 Task: Find an Airbnb in Yilan, China for 8 guests from 24th August to 10th September, with a price range of ₹12,000 to ₹15,000, 6 bedrooms, 6 beds, and amenities including WiFi, free parking, TV, gym, and breakfast. Enable self check-in.
Action: Mouse moved to (418, 108)
Screenshot: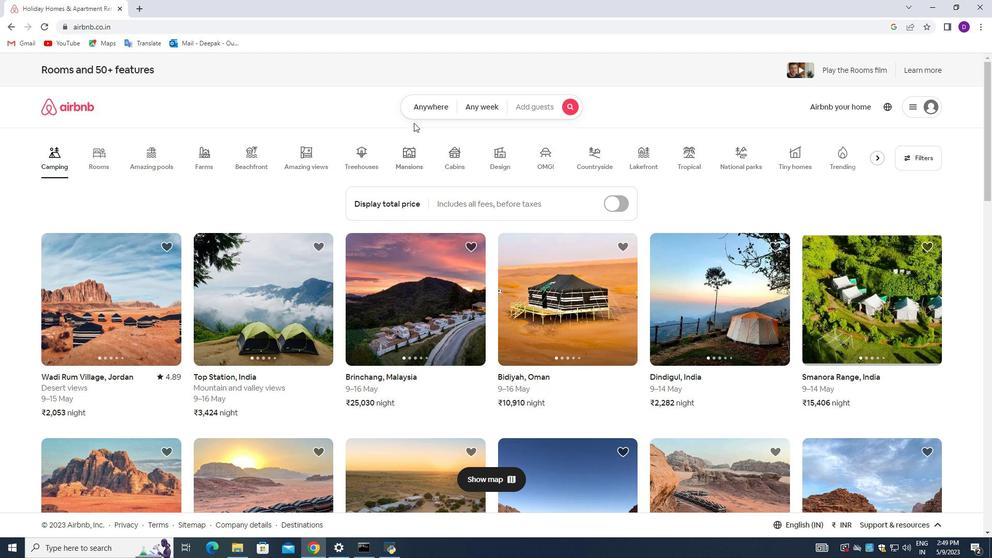 
Action: Mouse pressed left at (418, 108)
Screenshot: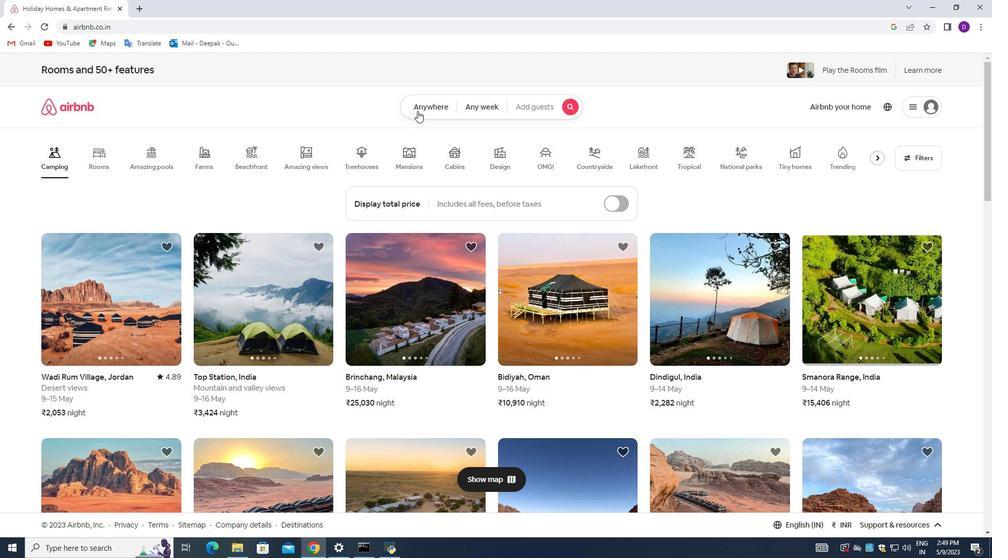 
Action: Mouse moved to (369, 143)
Screenshot: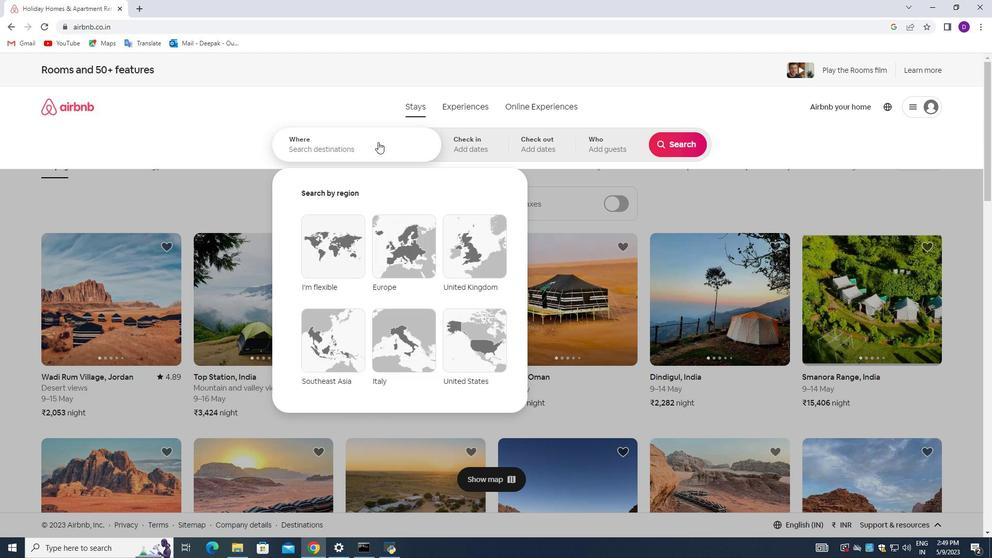 
Action: Mouse pressed left at (369, 143)
Screenshot: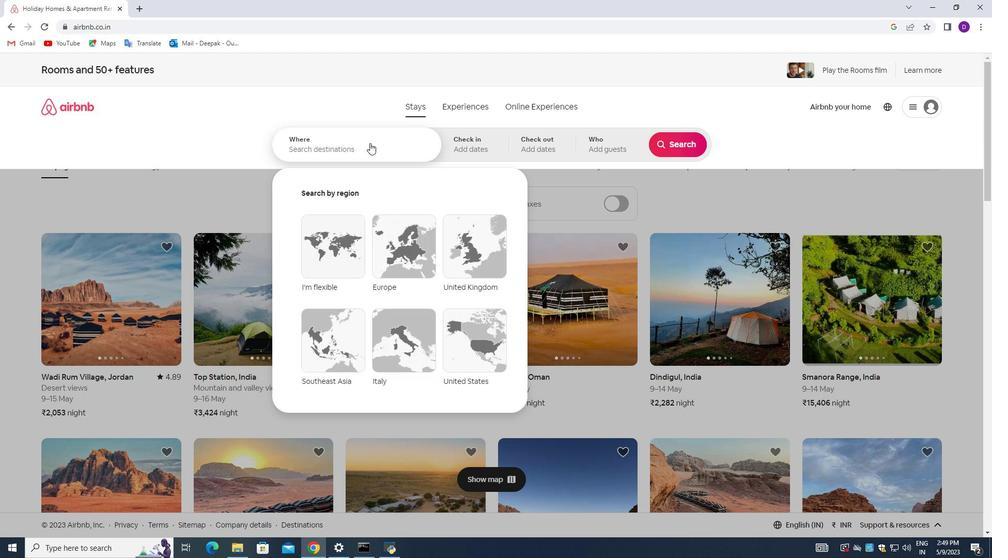 
Action: Mouse moved to (217, 198)
Screenshot: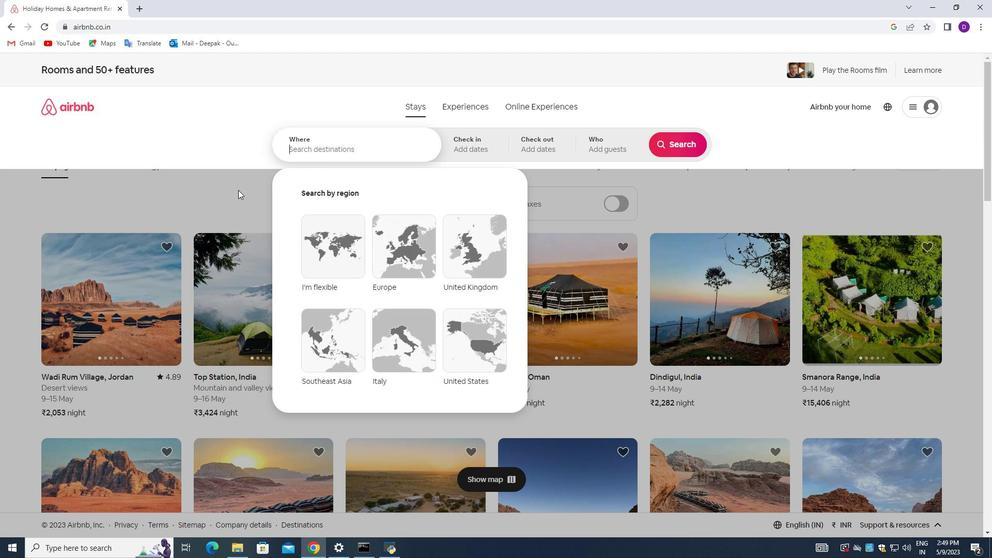 
Action: Key pressed <Key.shift>Yilan,<Key.space><Key.shift_r>China<Key.space><Key.enter>
Screenshot: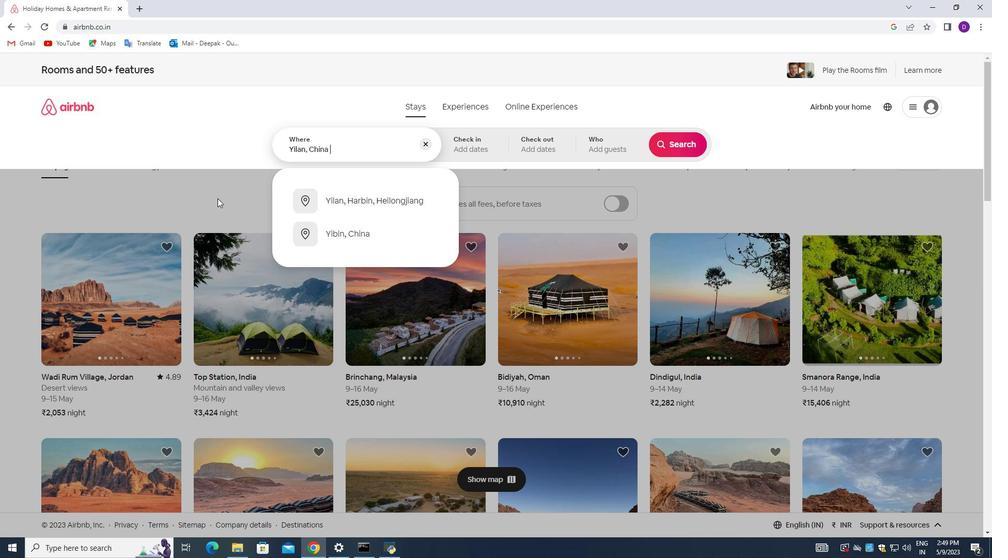 
Action: Mouse moved to (673, 224)
Screenshot: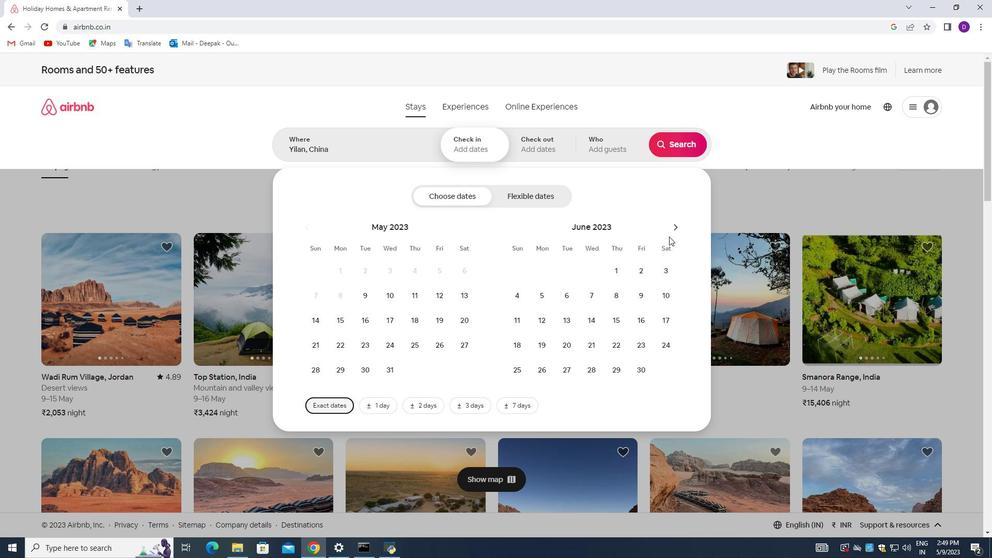 
Action: Mouse pressed left at (673, 224)
Screenshot: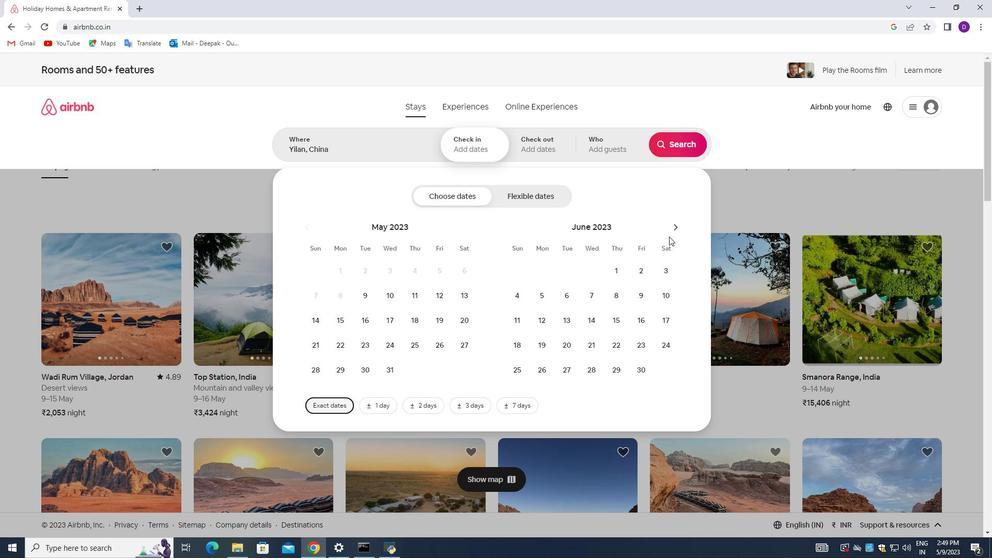 
Action: Mouse pressed left at (673, 224)
Screenshot: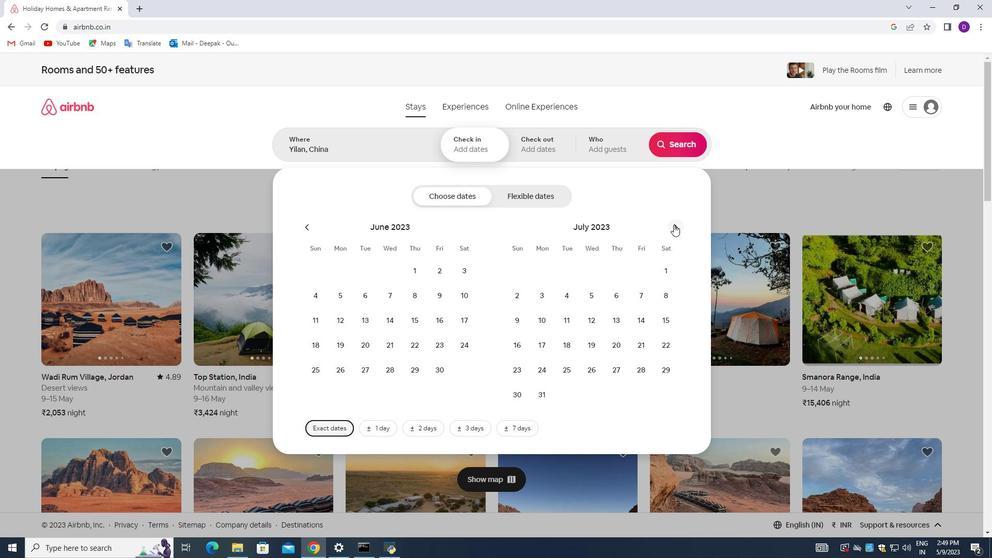 
Action: Mouse pressed left at (673, 224)
Screenshot: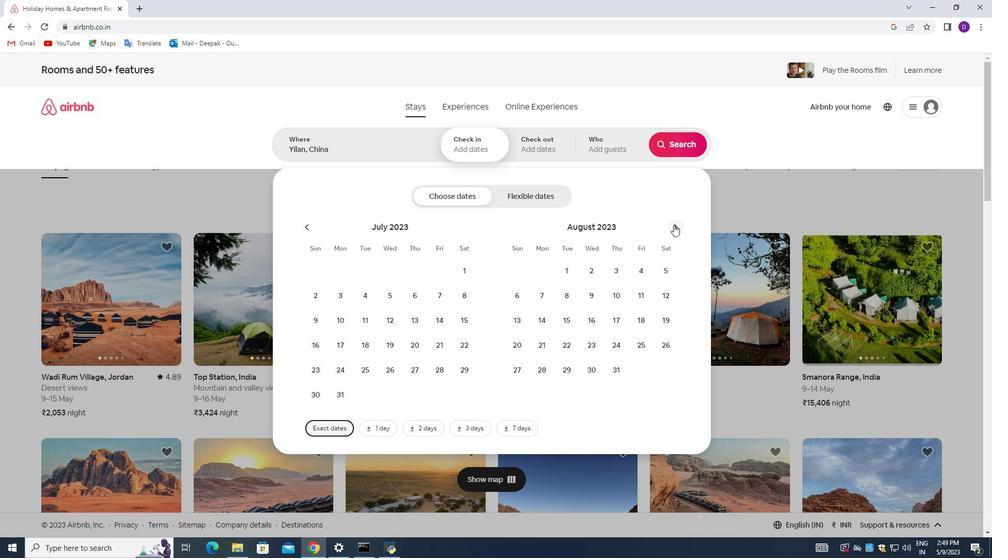 
Action: Mouse moved to (411, 346)
Screenshot: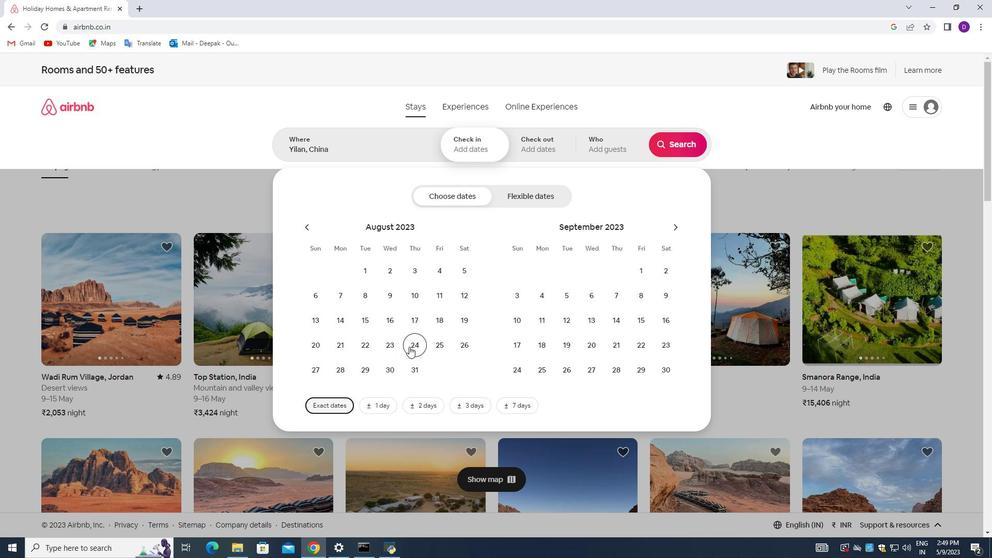 
Action: Mouse pressed left at (411, 346)
Screenshot: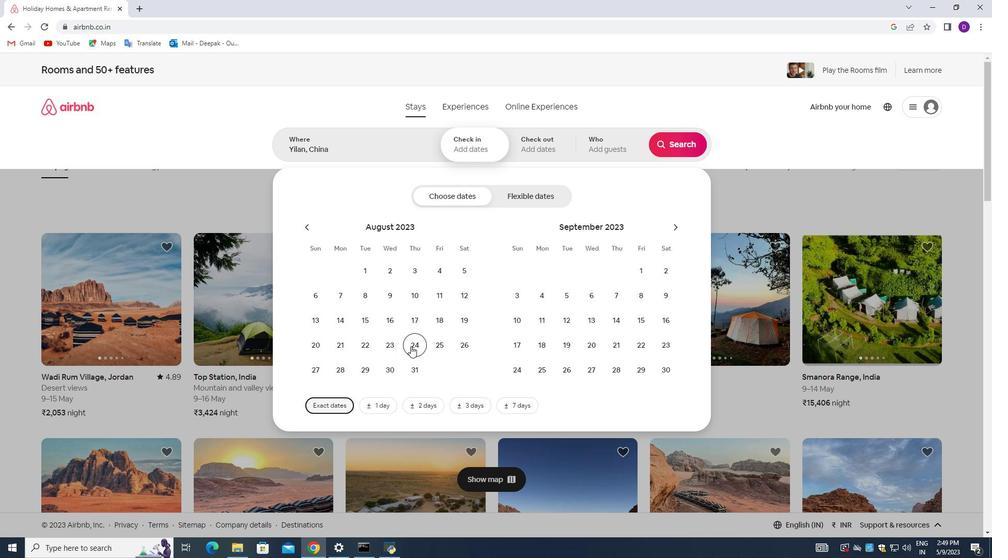 
Action: Mouse moved to (515, 317)
Screenshot: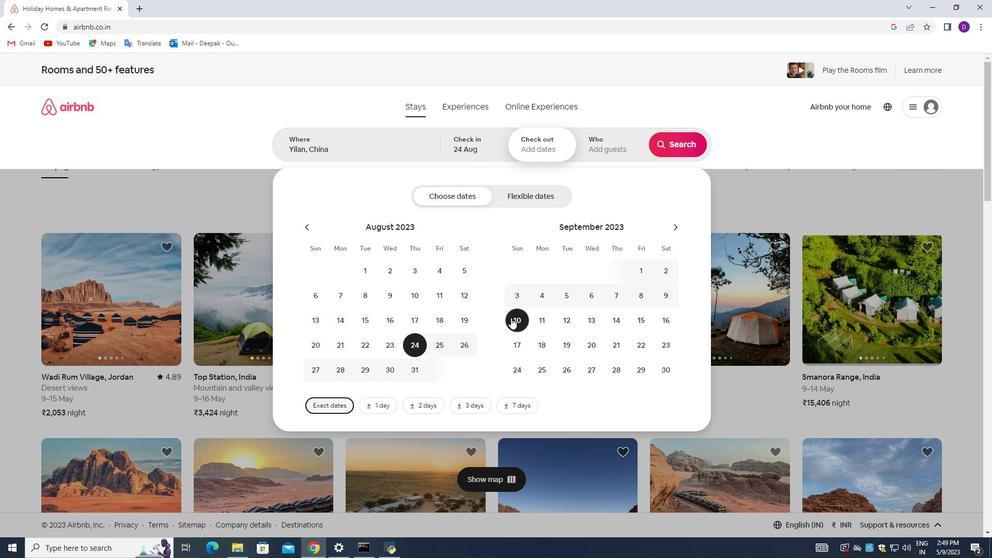 
Action: Mouse pressed left at (515, 317)
Screenshot: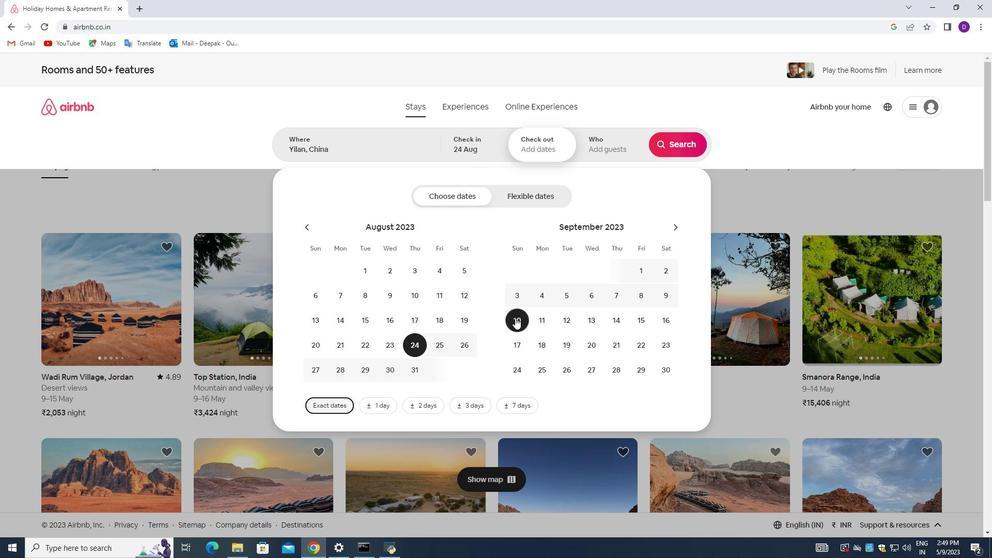 
Action: Mouse moved to (602, 146)
Screenshot: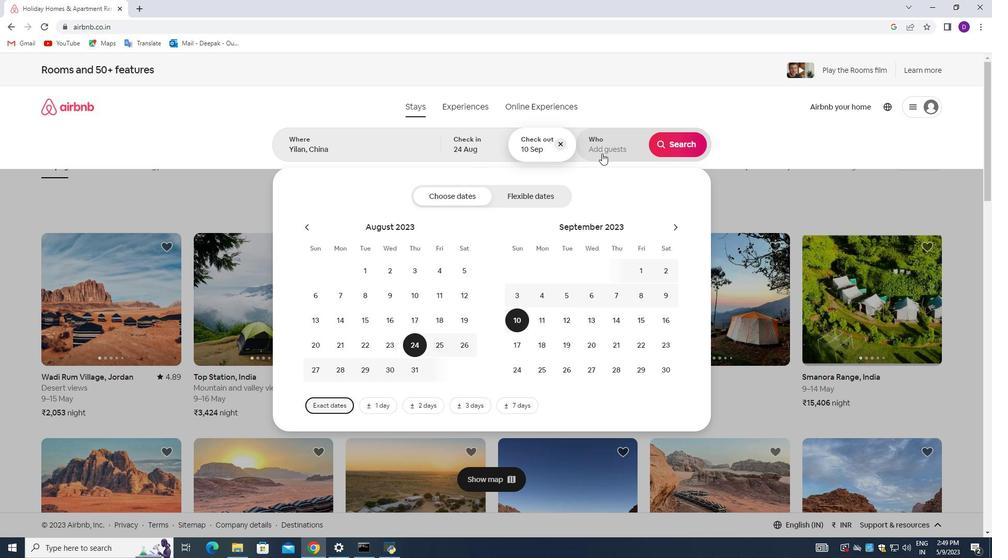 
Action: Mouse pressed left at (602, 146)
Screenshot: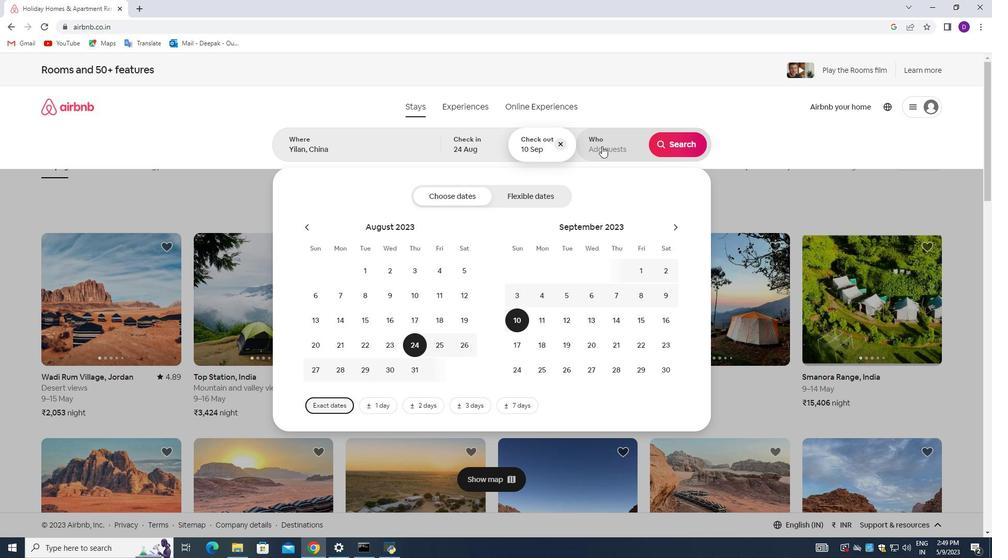 
Action: Mouse moved to (678, 202)
Screenshot: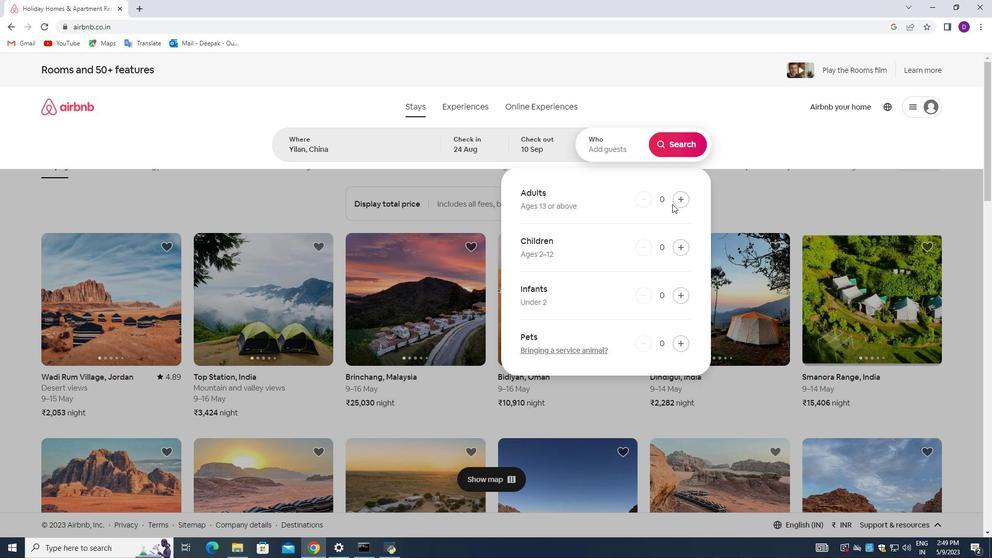 
Action: Mouse pressed left at (678, 202)
Screenshot: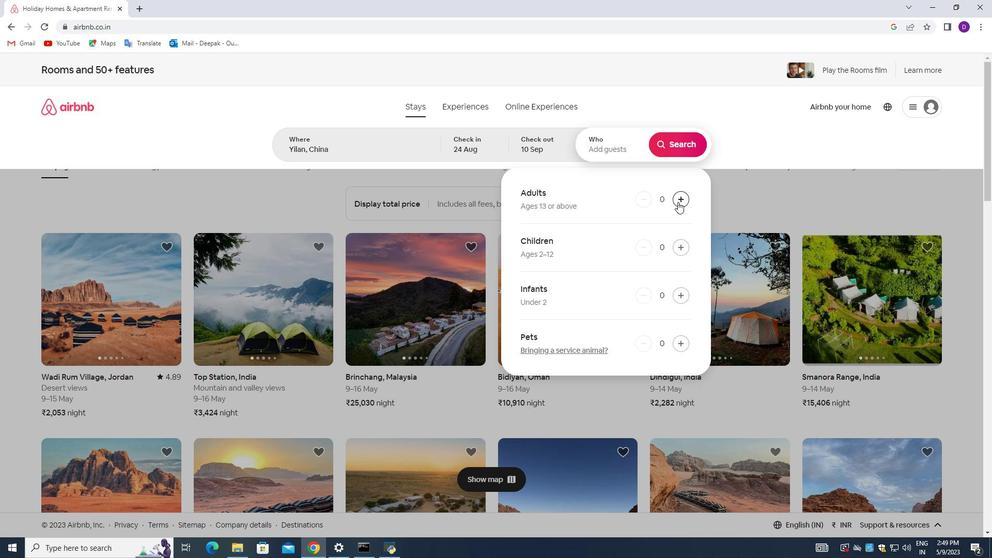 
Action: Mouse pressed left at (678, 202)
Screenshot: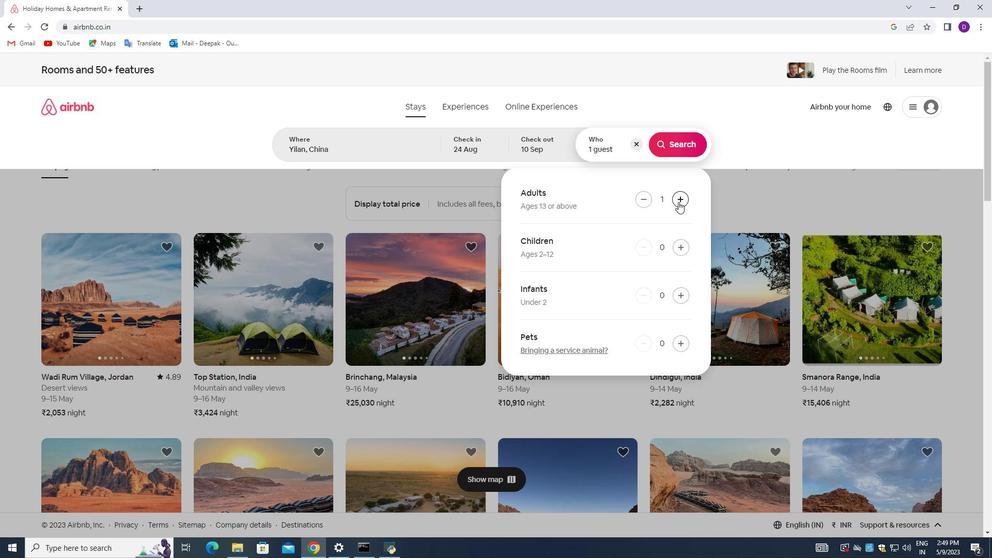 
Action: Mouse pressed left at (678, 202)
Screenshot: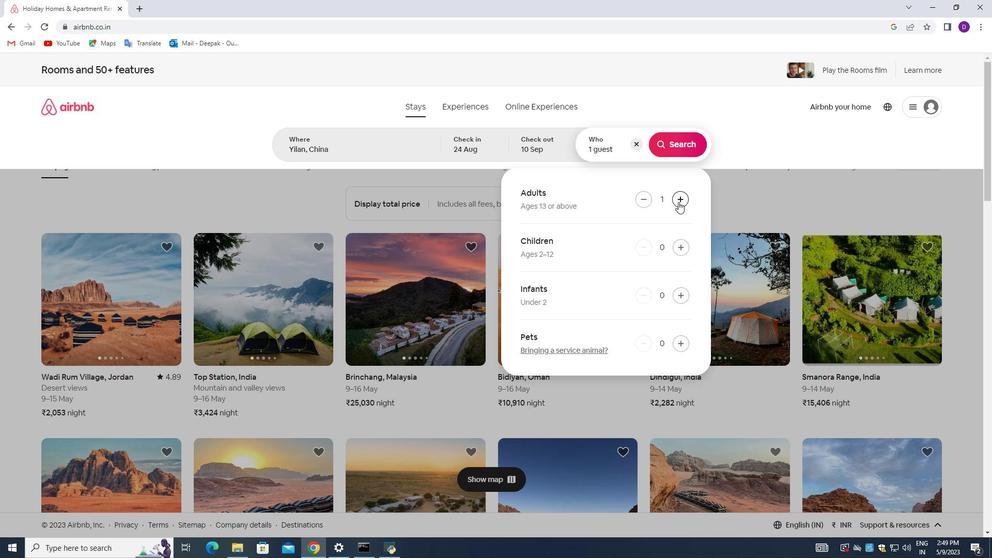 
Action: Mouse pressed left at (678, 202)
Screenshot: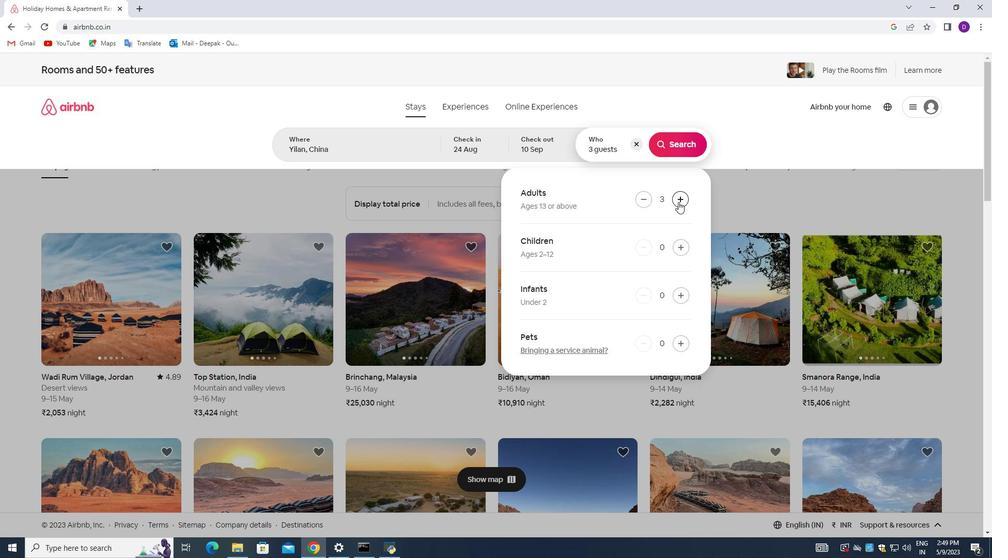 
Action: Mouse pressed left at (678, 202)
Screenshot: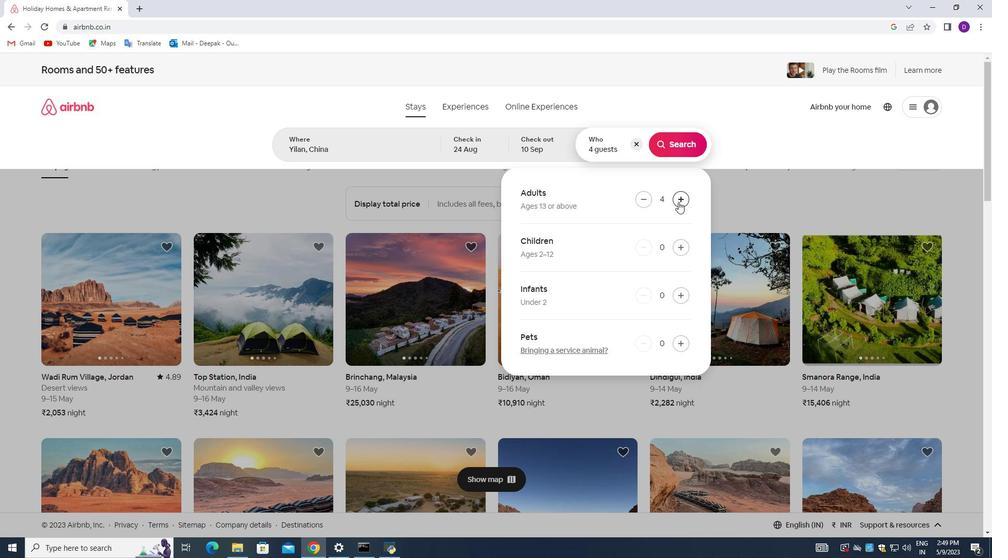 
Action: Mouse pressed left at (678, 202)
Screenshot: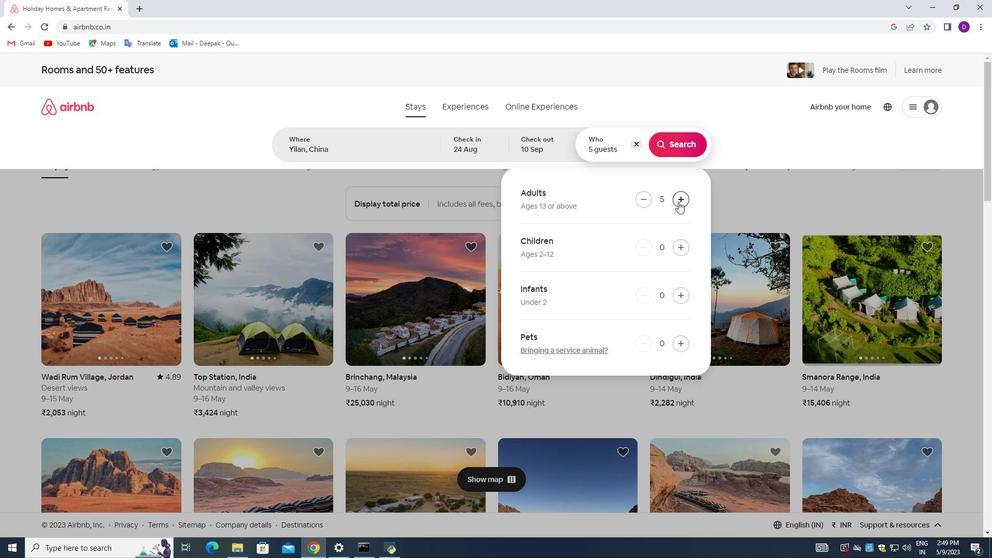 
Action: Mouse moved to (681, 246)
Screenshot: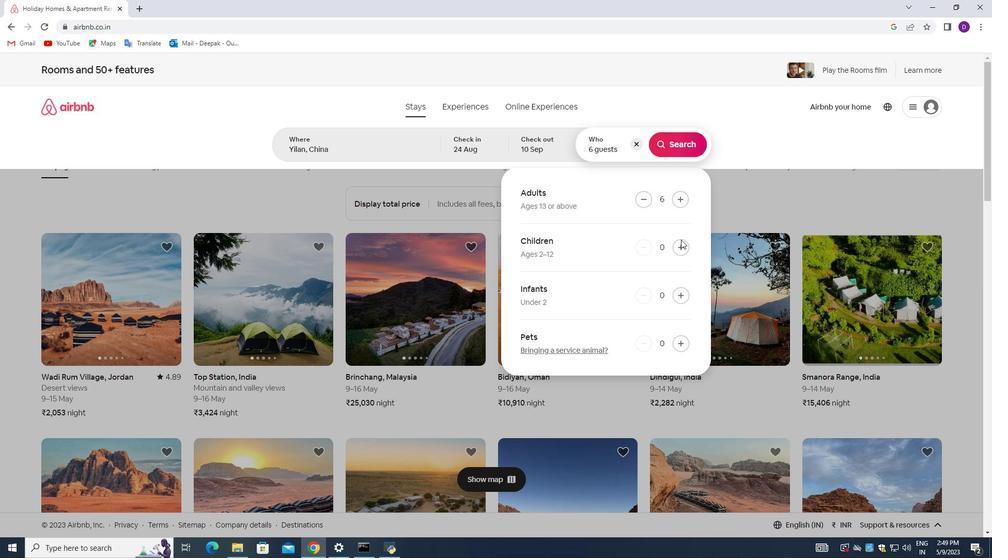 
Action: Mouse pressed left at (681, 246)
Screenshot: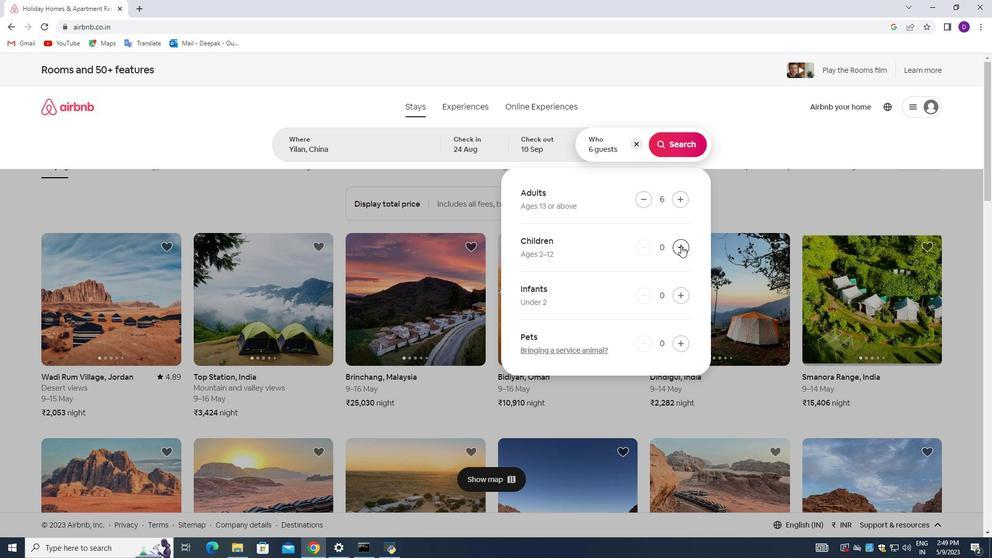 
Action: Mouse pressed left at (681, 246)
Screenshot: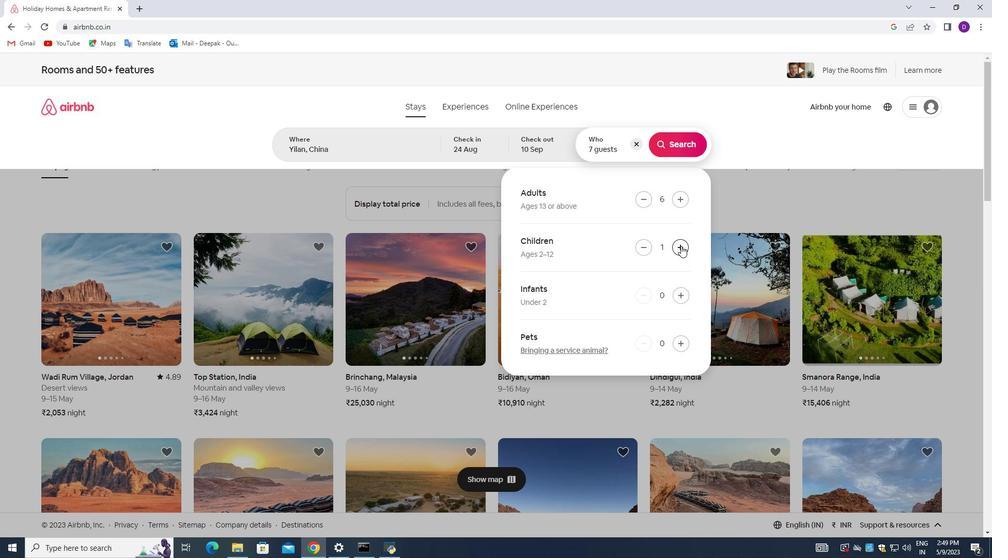 
Action: Mouse moved to (670, 148)
Screenshot: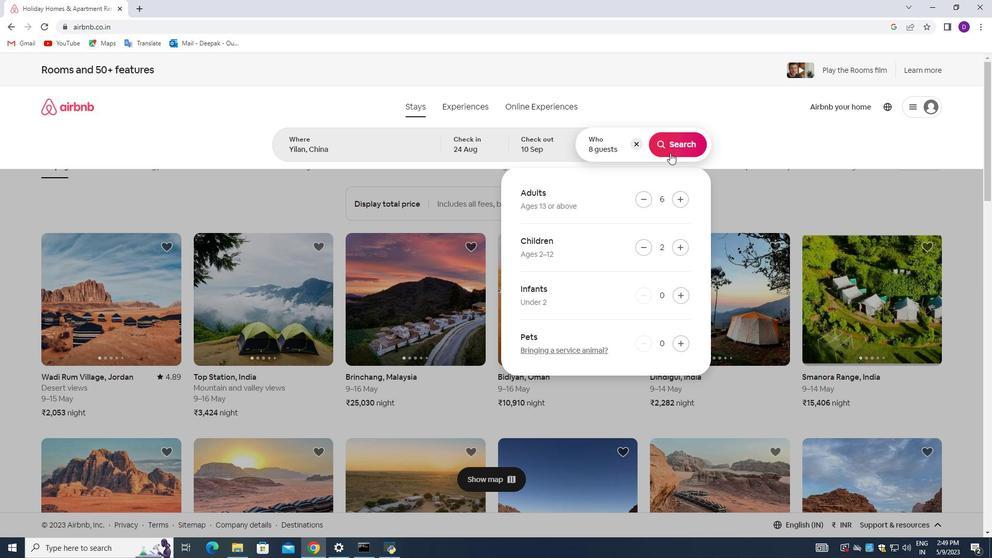 
Action: Mouse pressed left at (670, 148)
Screenshot: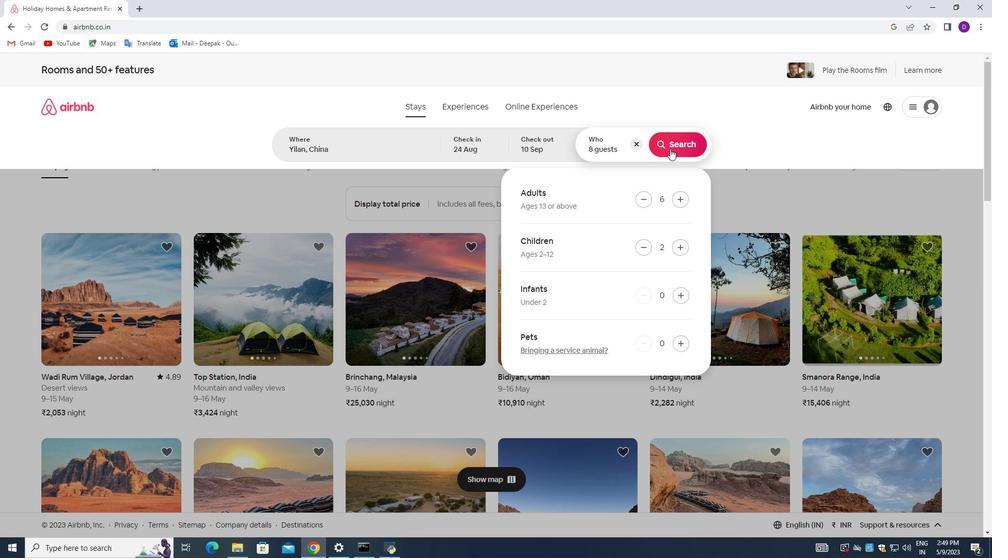 
Action: Mouse moved to (936, 114)
Screenshot: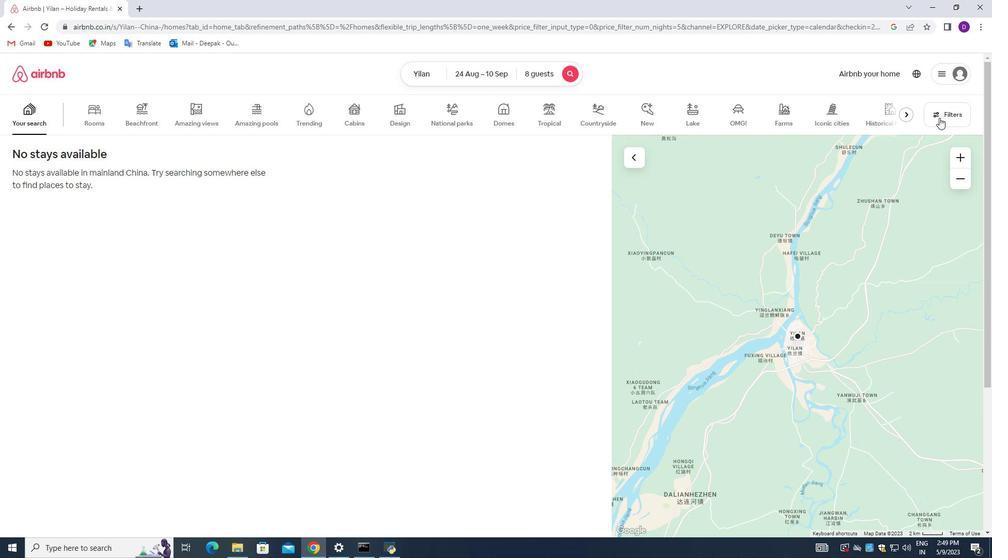 
Action: Mouse pressed left at (936, 114)
Screenshot: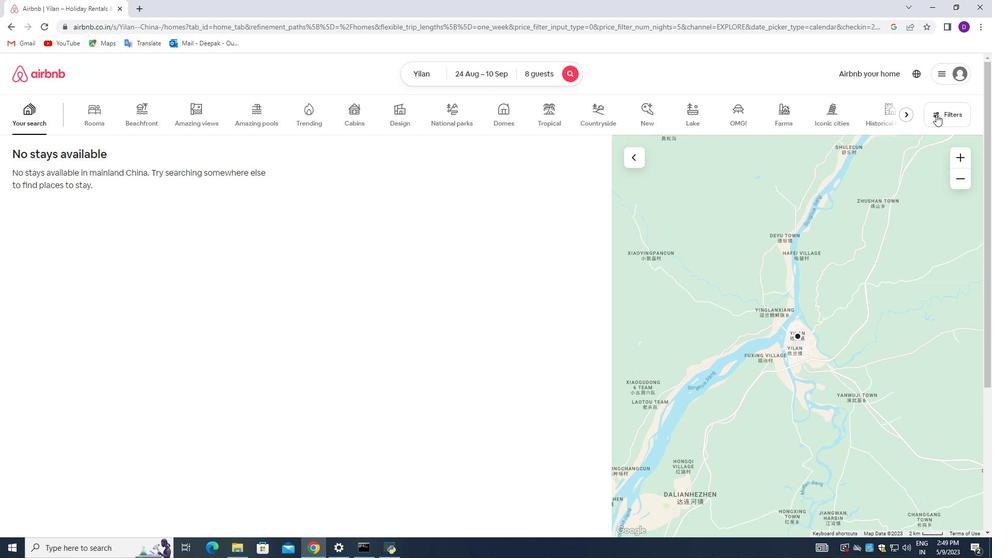 
Action: Mouse moved to (370, 366)
Screenshot: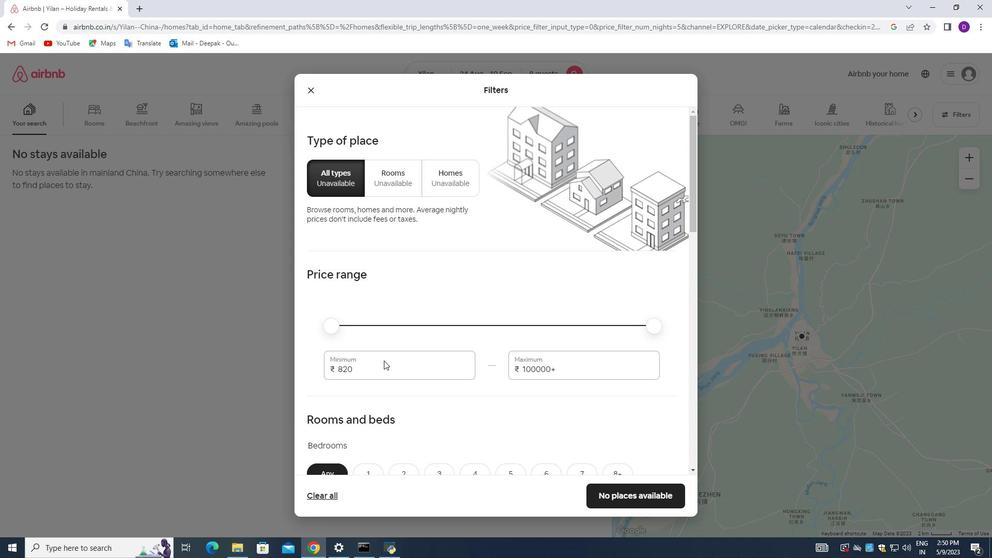 
Action: Mouse pressed left at (370, 366)
Screenshot: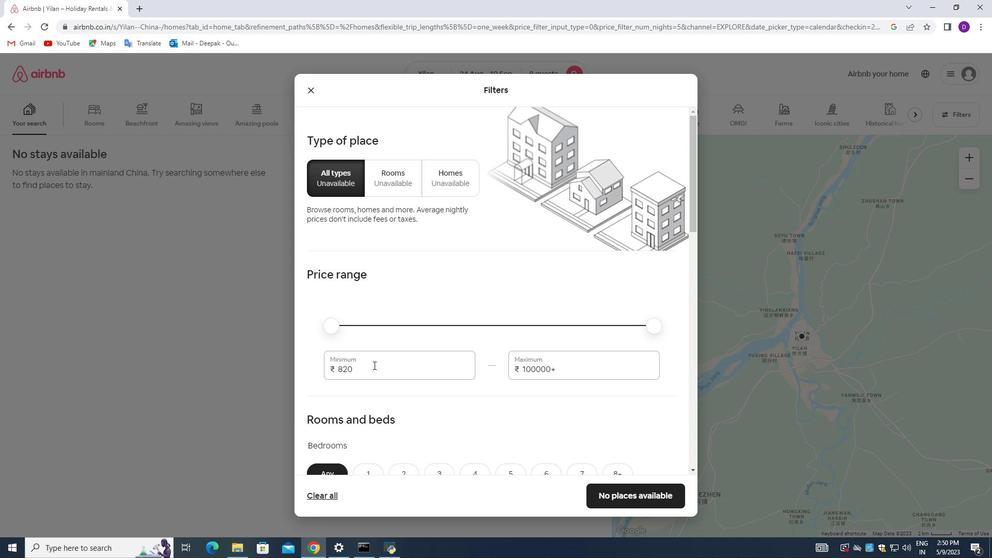 
Action: Mouse pressed left at (370, 366)
Screenshot: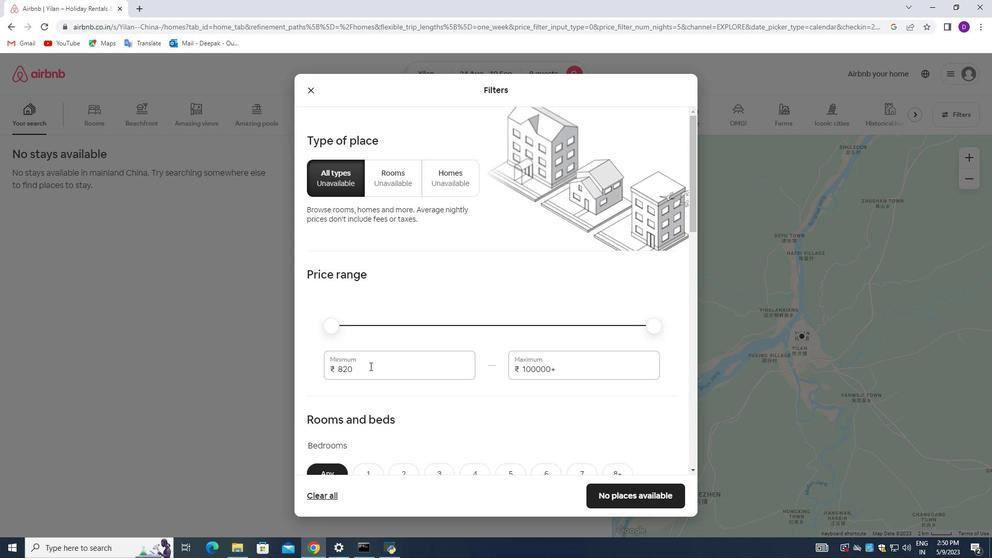 
Action: Key pressed 12000<Key.tab>15000
Screenshot: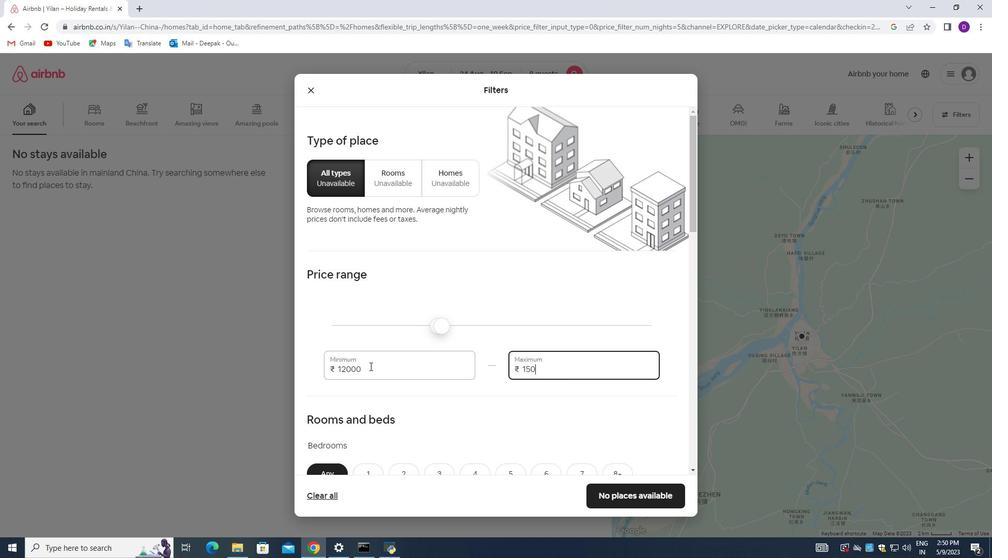 
Action: Mouse moved to (448, 312)
Screenshot: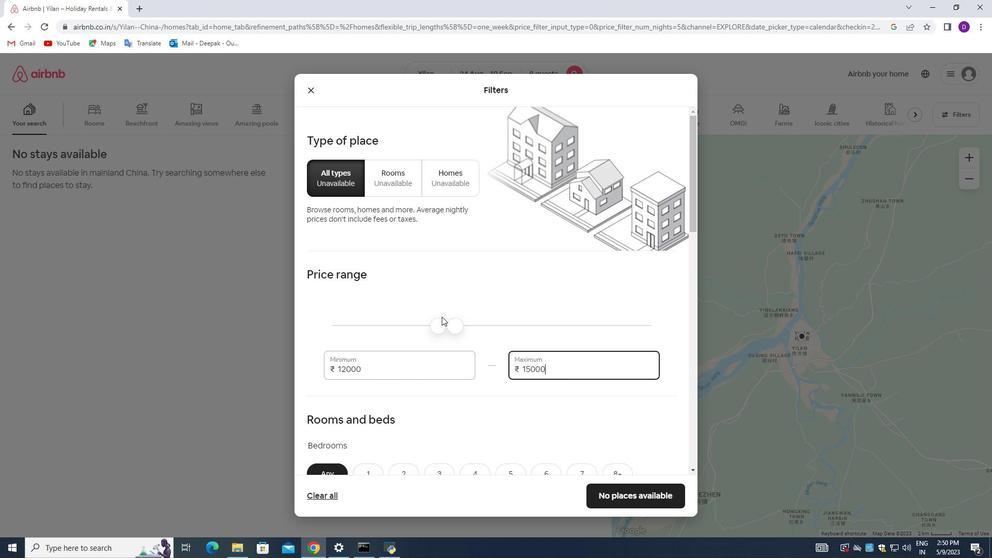 
Action: Mouse scrolled (448, 312) with delta (0, 0)
Screenshot: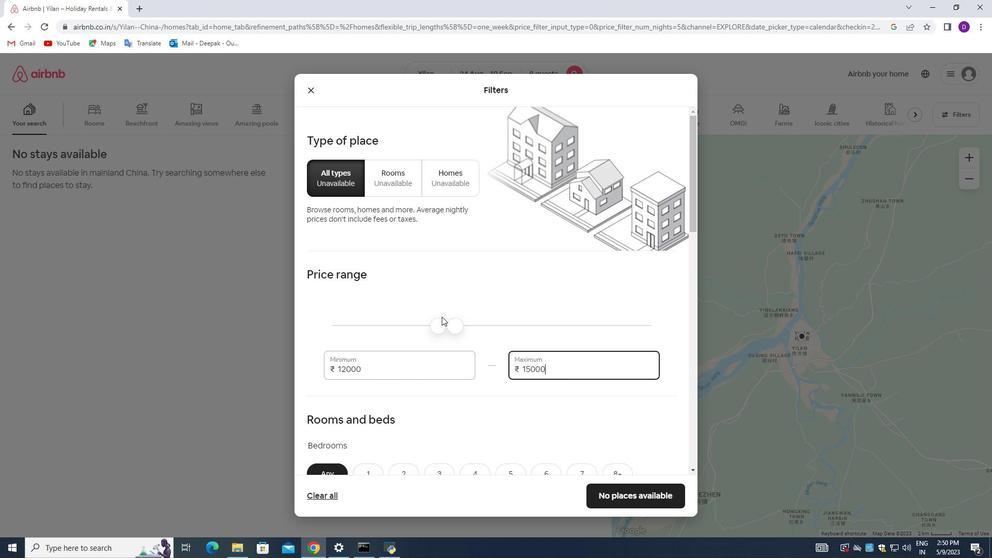 
Action: Mouse moved to (450, 311)
Screenshot: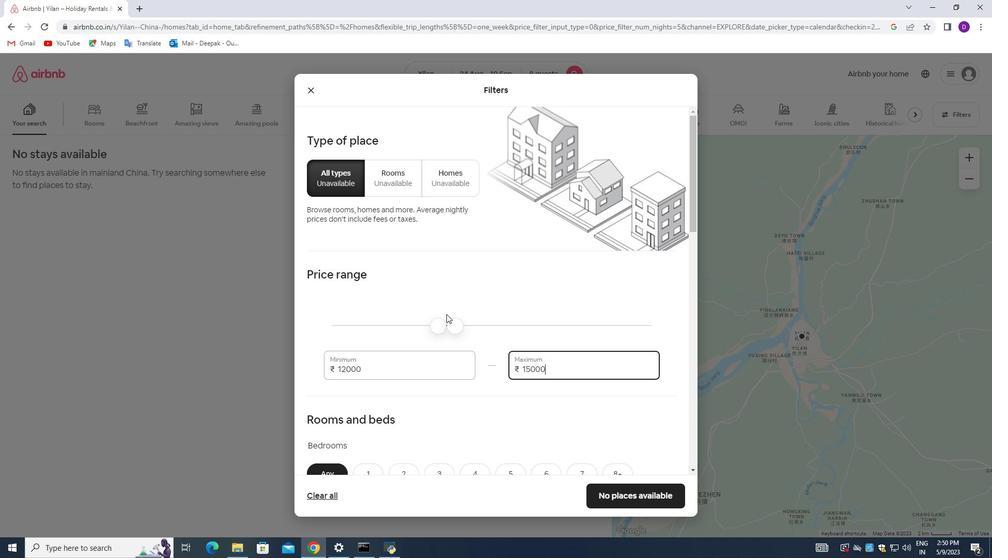 
Action: Mouse scrolled (450, 310) with delta (0, 0)
Screenshot: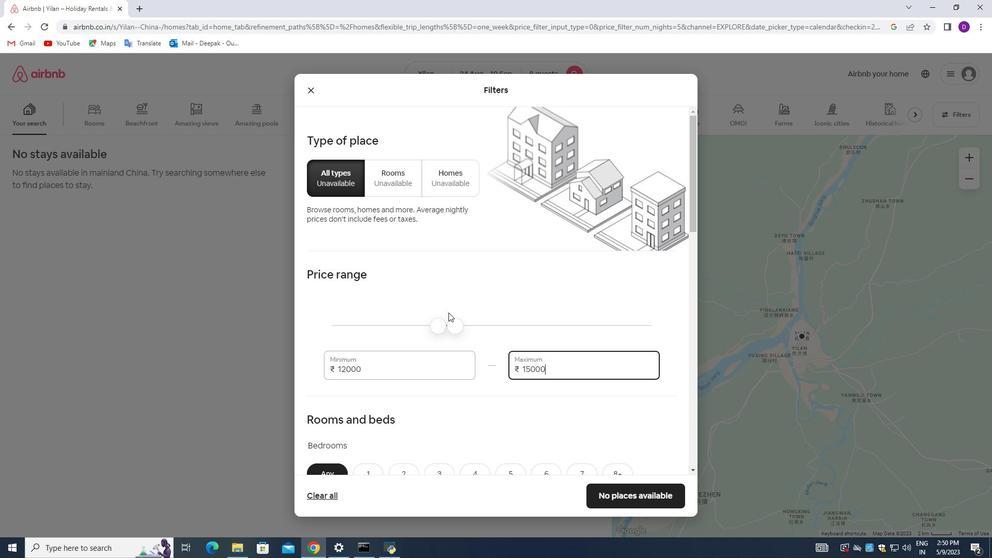 
Action: Mouse scrolled (450, 310) with delta (0, 0)
Screenshot: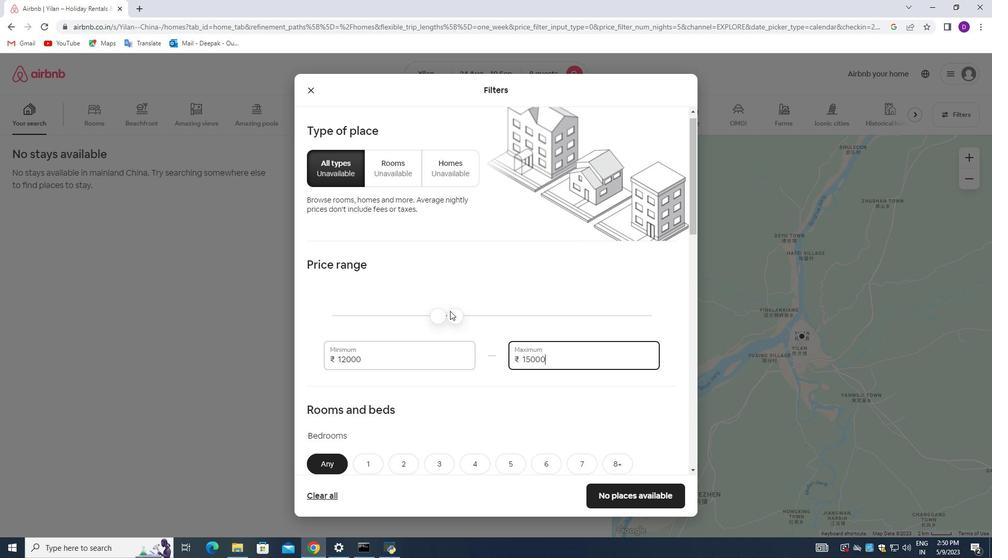 
Action: Mouse scrolled (450, 310) with delta (0, 0)
Screenshot: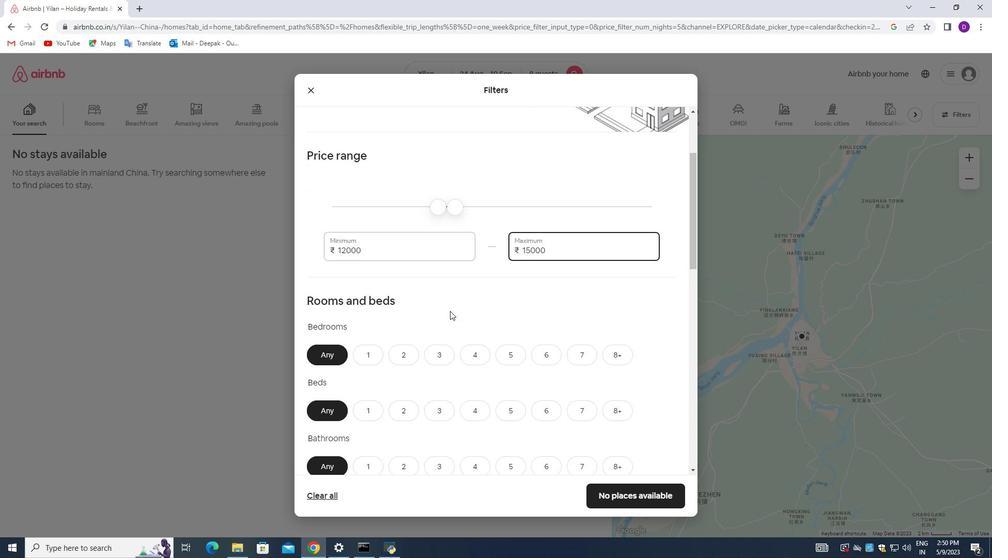 
Action: Mouse moved to (542, 271)
Screenshot: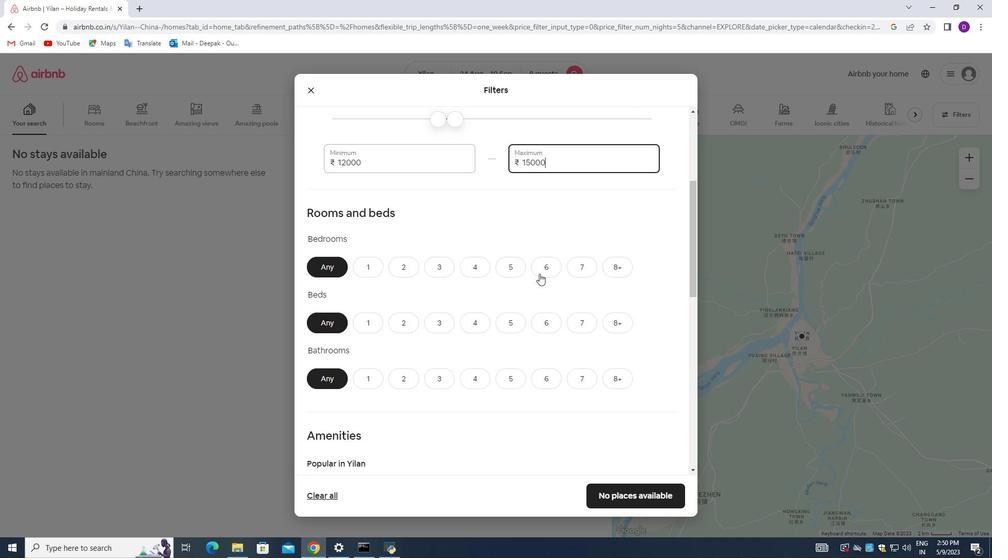 
Action: Mouse pressed left at (542, 271)
Screenshot: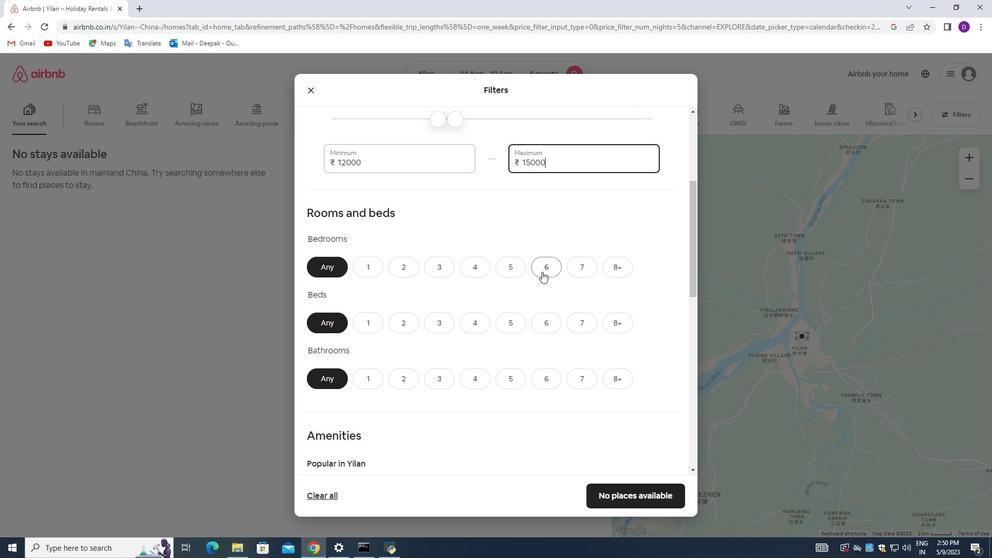 
Action: Mouse moved to (549, 328)
Screenshot: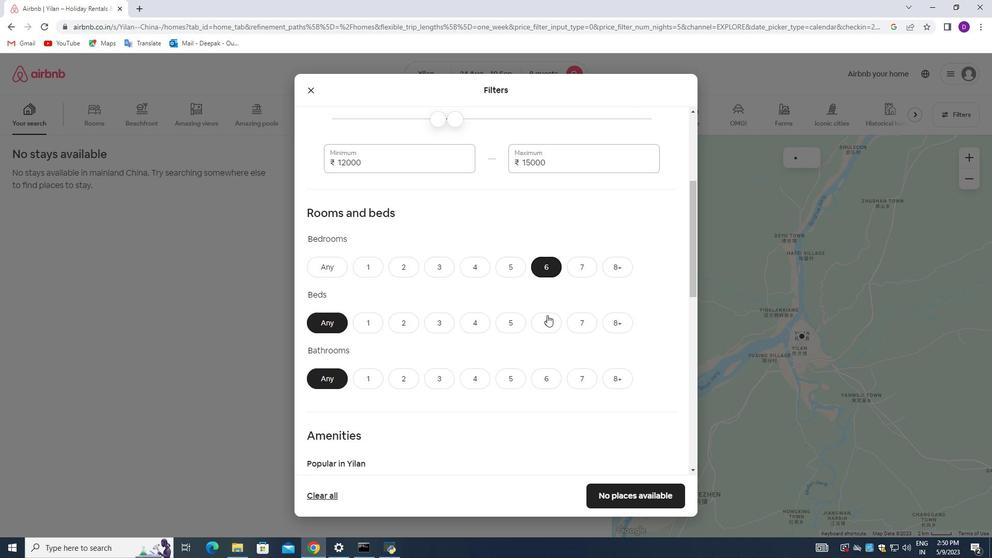 
Action: Mouse pressed left at (549, 328)
Screenshot: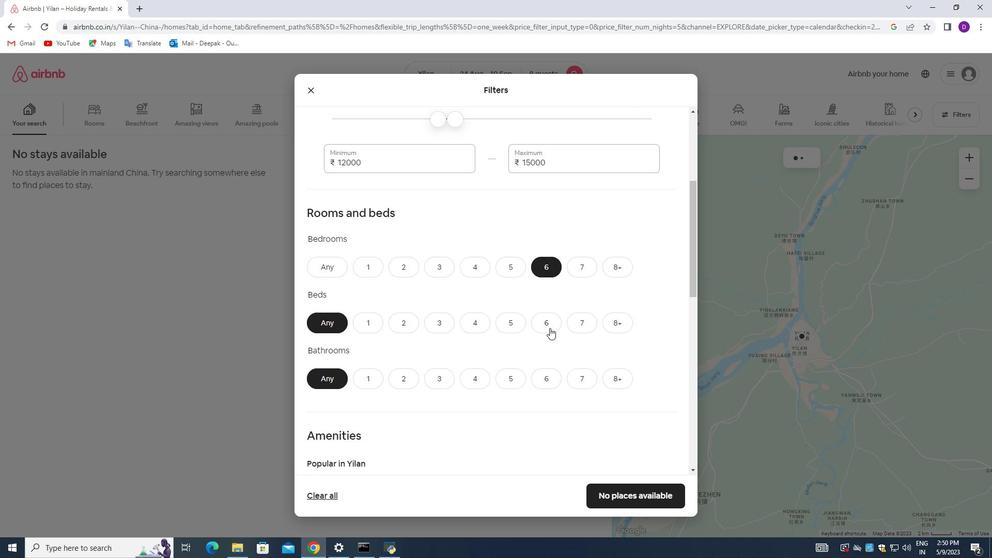 
Action: Mouse moved to (546, 379)
Screenshot: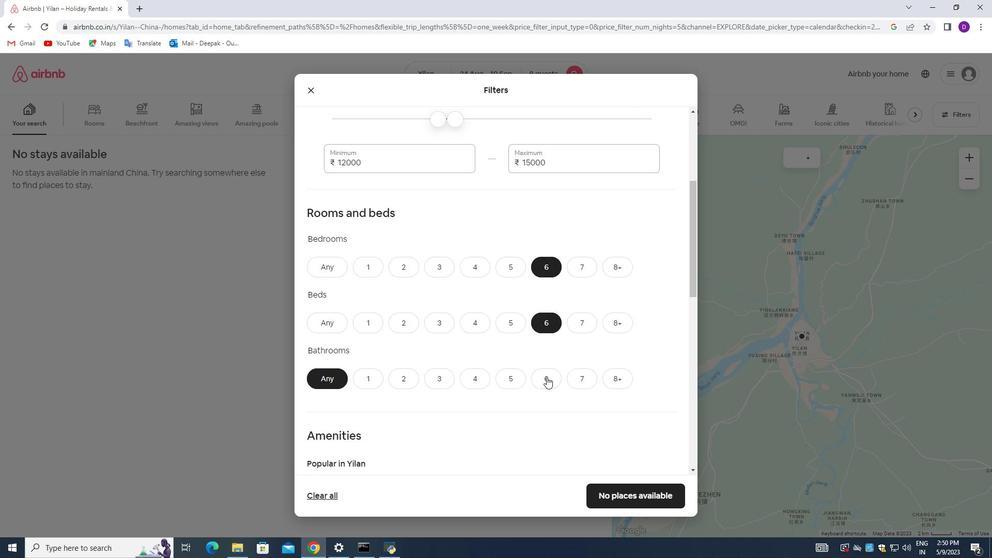 
Action: Mouse pressed left at (546, 379)
Screenshot: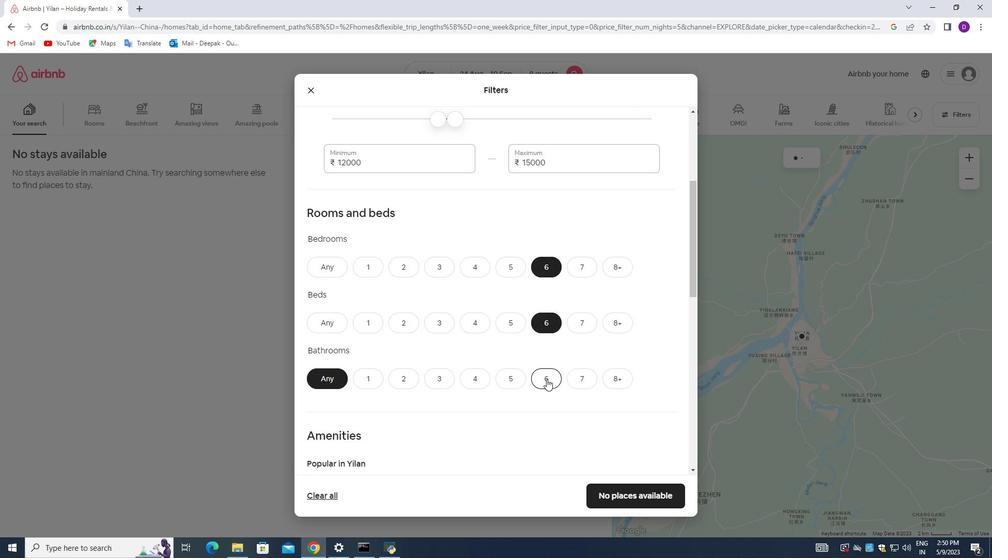 
Action: Mouse moved to (519, 330)
Screenshot: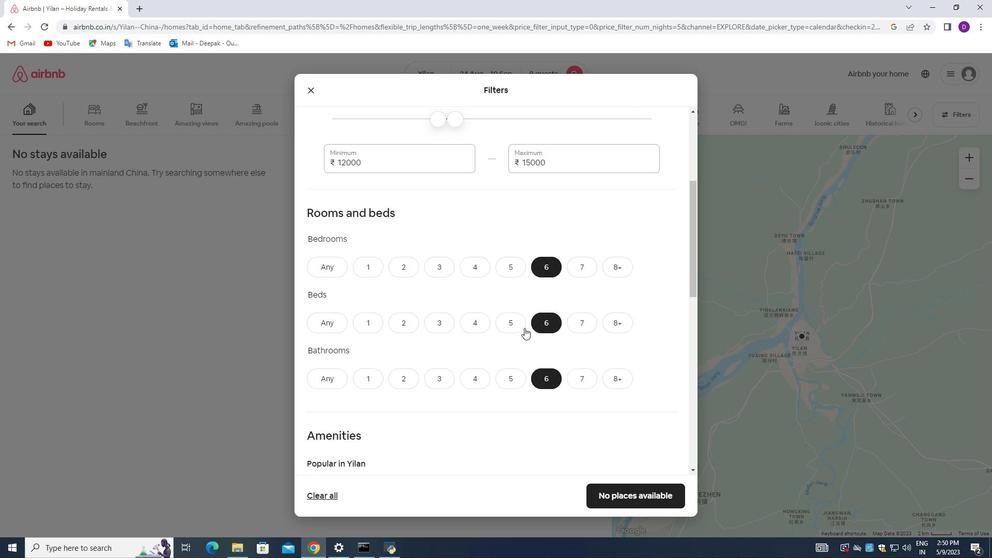 
Action: Mouse scrolled (519, 330) with delta (0, 0)
Screenshot: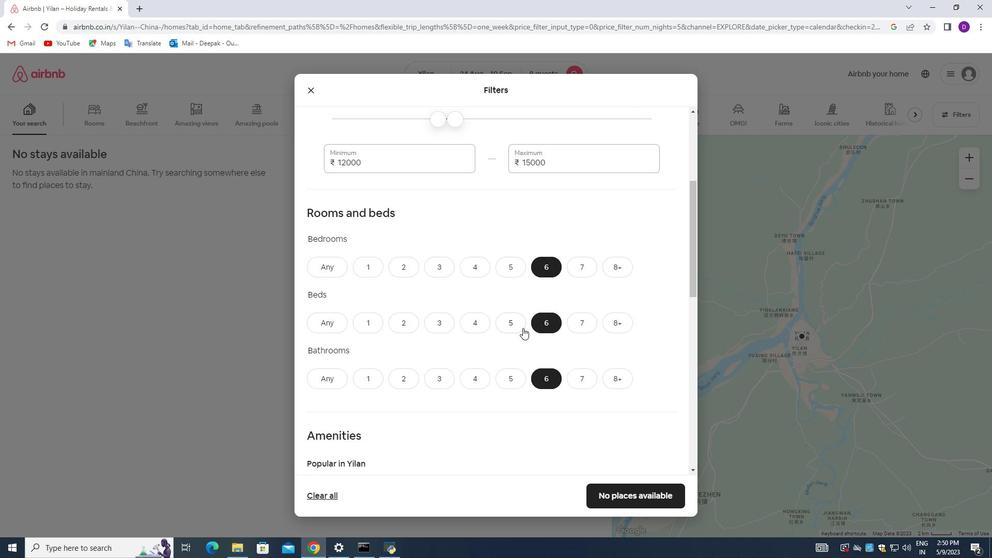 
Action: Mouse moved to (518, 331)
Screenshot: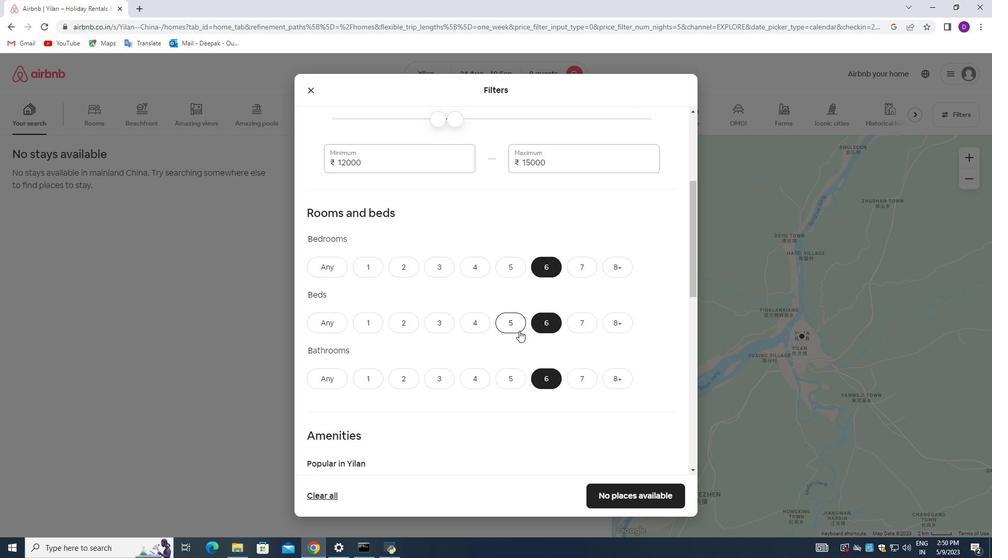 
Action: Mouse scrolled (518, 330) with delta (0, 0)
Screenshot: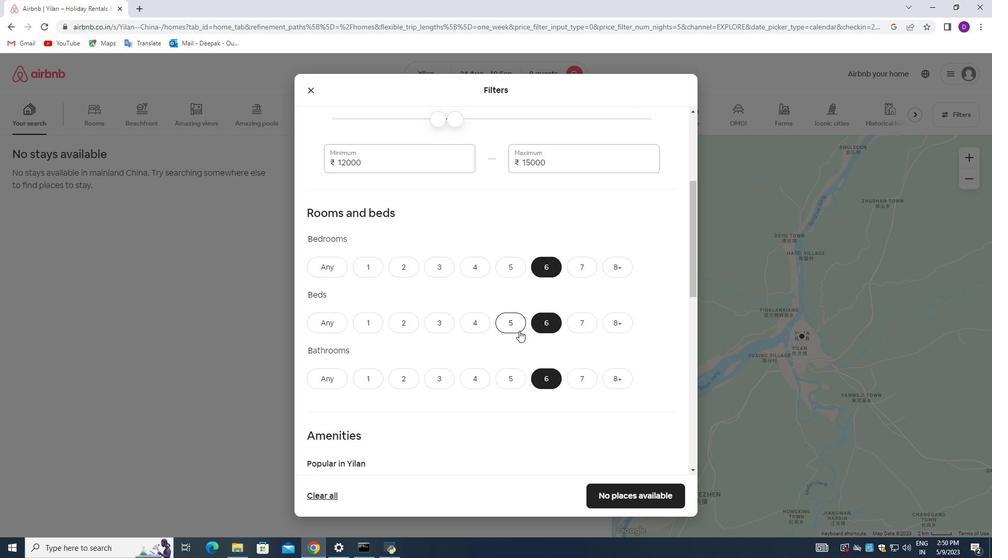 
Action: Mouse moved to (485, 310)
Screenshot: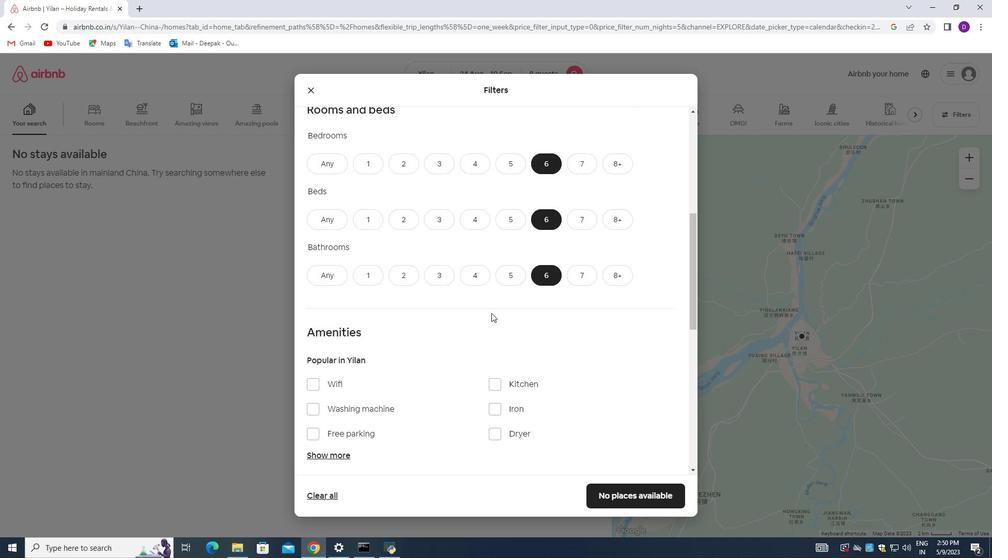 
Action: Mouse scrolled (485, 309) with delta (0, 0)
Screenshot: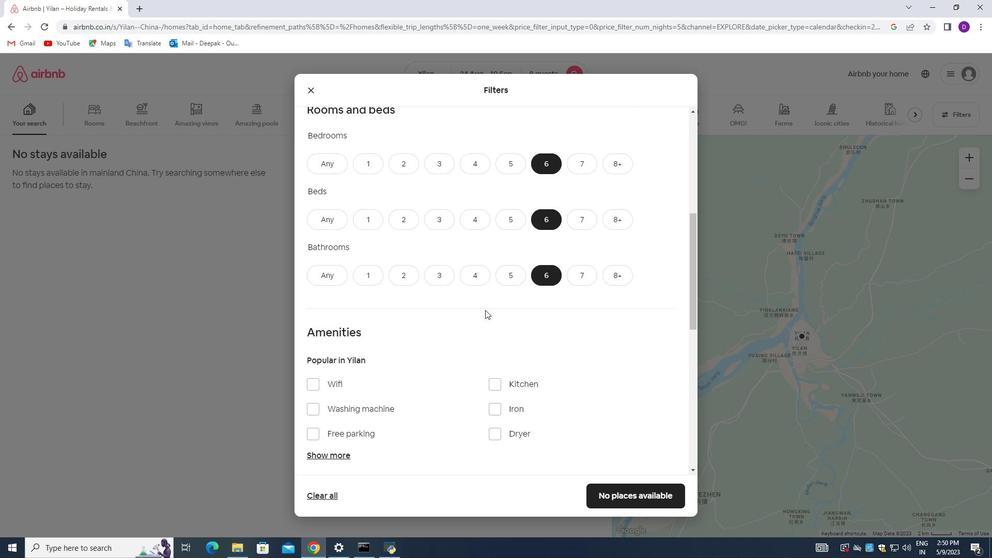 
Action: Mouse scrolled (485, 309) with delta (0, 0)
Screenshot: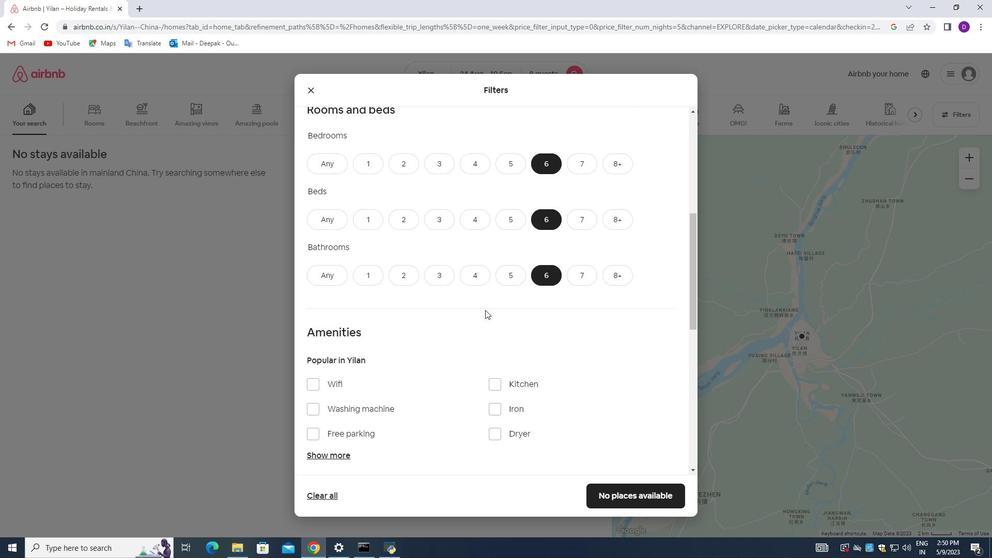 
Action: Mouse moved to (436, 320)
Screenshot: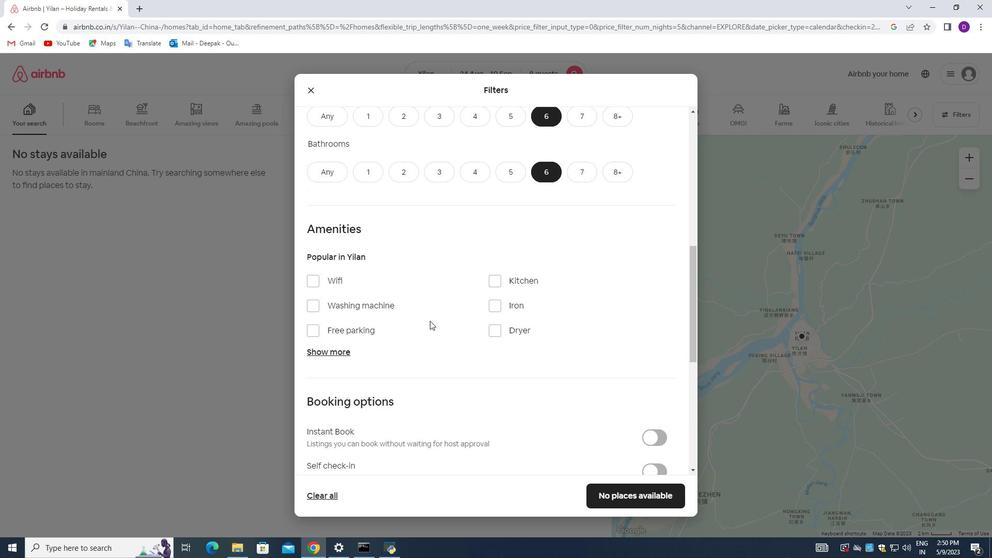 
Action: Mouse scrolled (436, 320) with delta (0, 0)
Screenshot: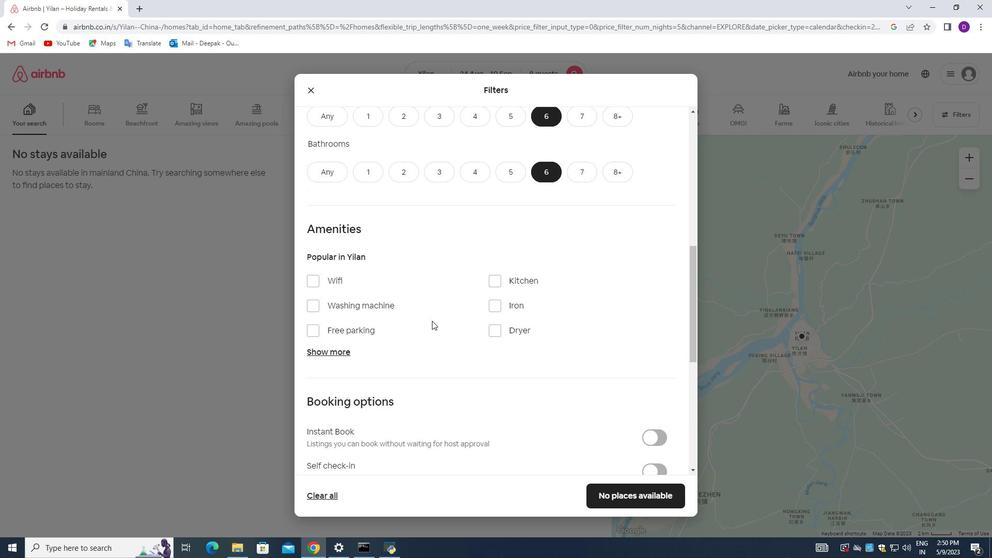 
Action: Mouse moved to (440, 320)
Screenshot: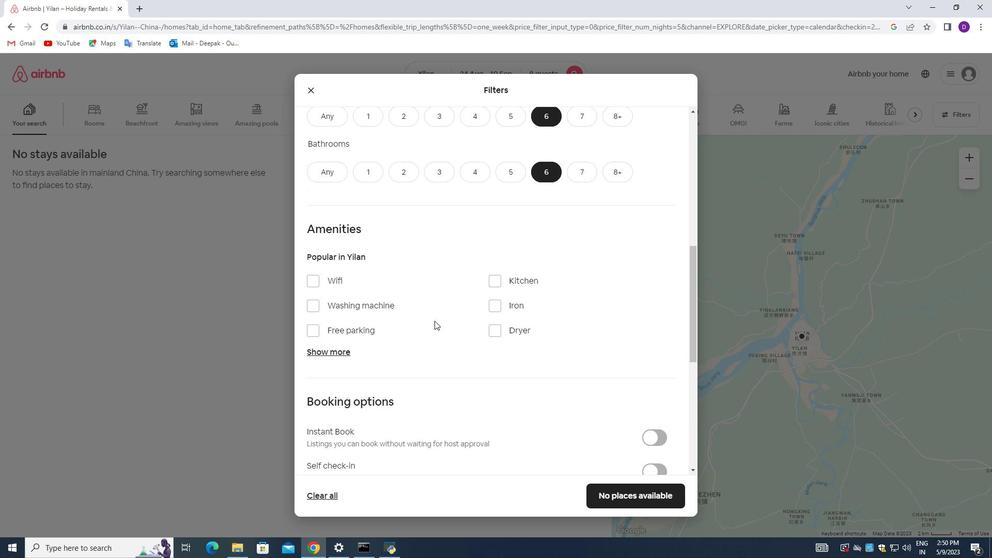
Action: Mouse scrolled (440, 320) with delta (0, 0)
Screenshot: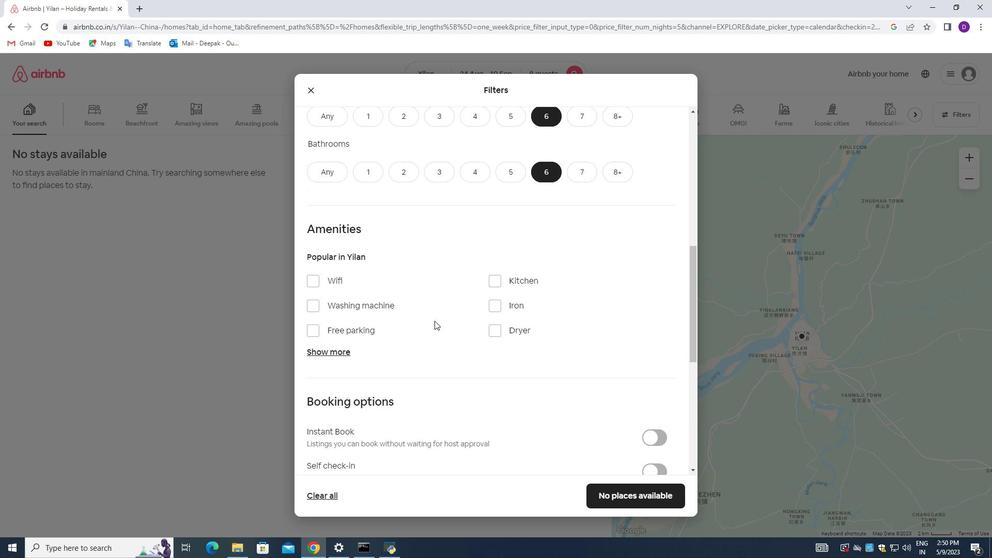 
Action: Mouse moved to (414, 295)
Screenshot: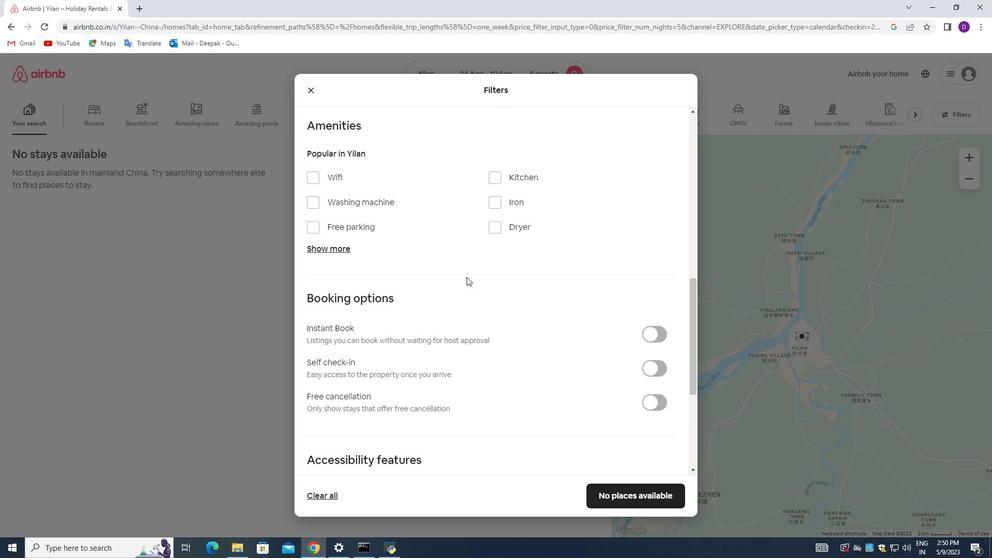 
Action: Mouse scrolled (414, 295) with delta (0, 0)
Screenshot: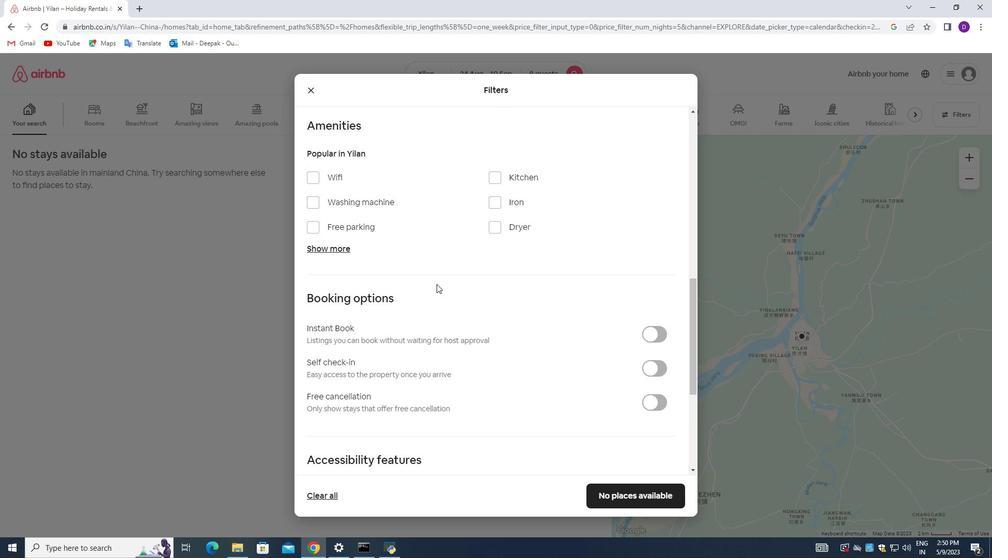 
Action: Mouse moved to (310, 228)
Screenshot: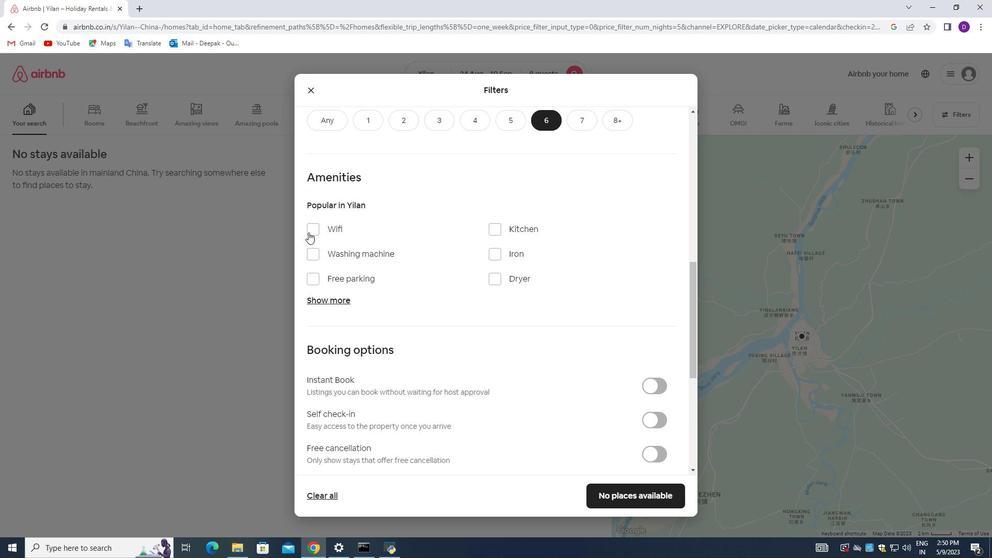 
Action: Mouse pressed left at (310, 228)
Screenshot: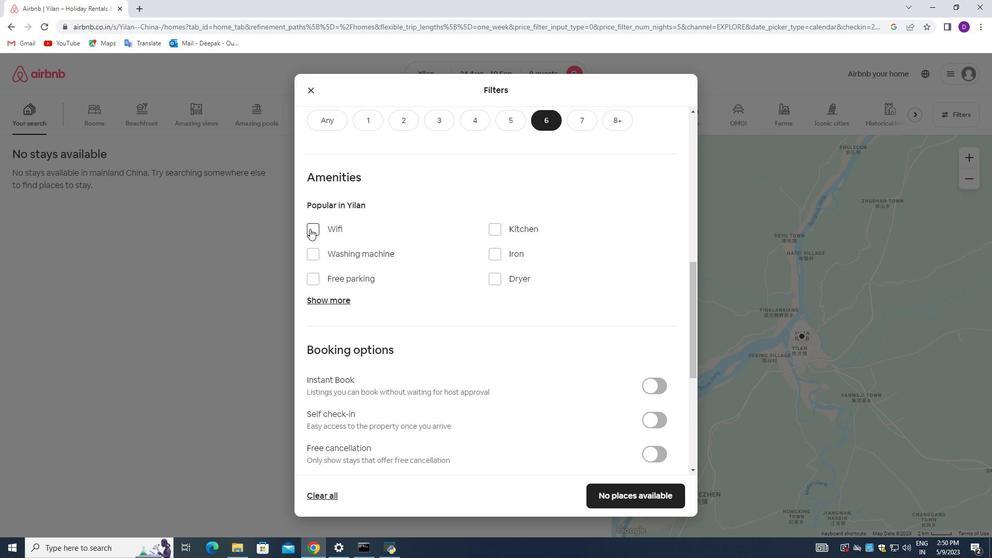 
Action: Mouse moved to (318, 278)
Screenshot: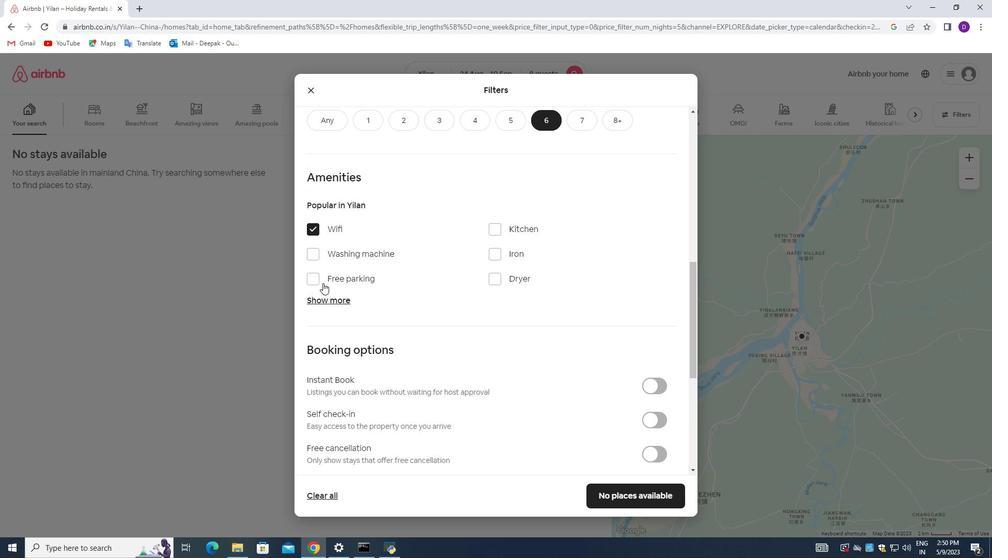 
Action: Mouse pressed left at (318, 278)
Screenshot: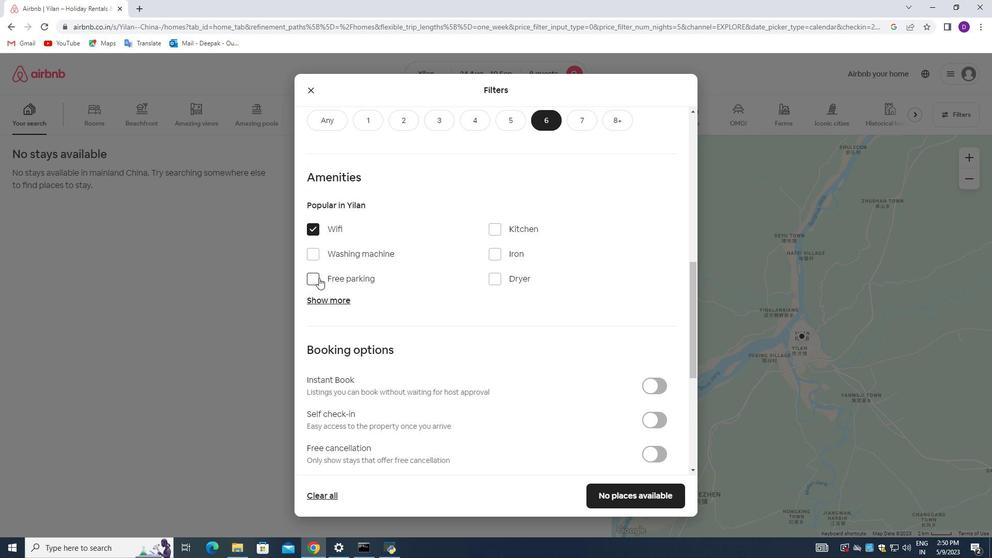 
Action: Mouse moved to (331, 299)
Screenshot: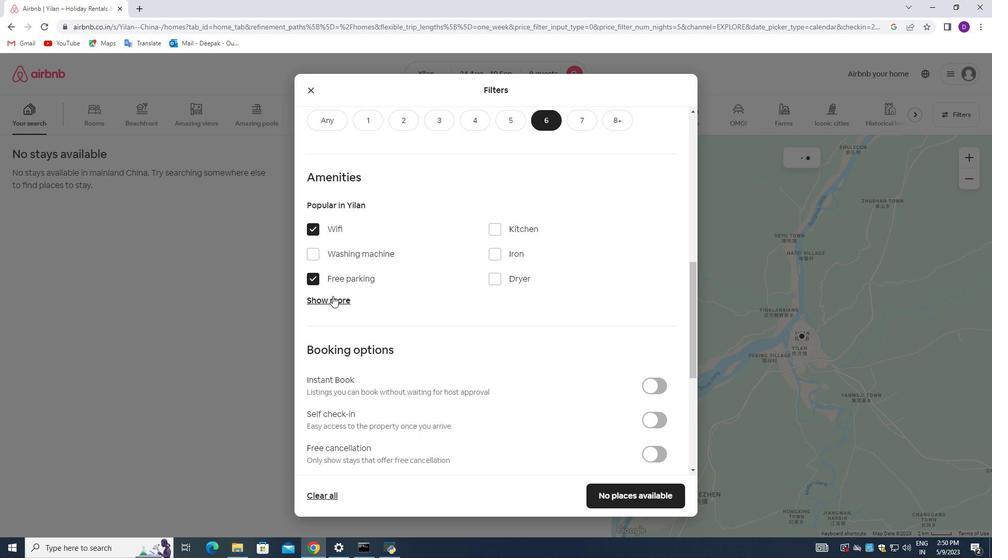 
Action: Mouse pressed left at (331, 299)
Screenshot: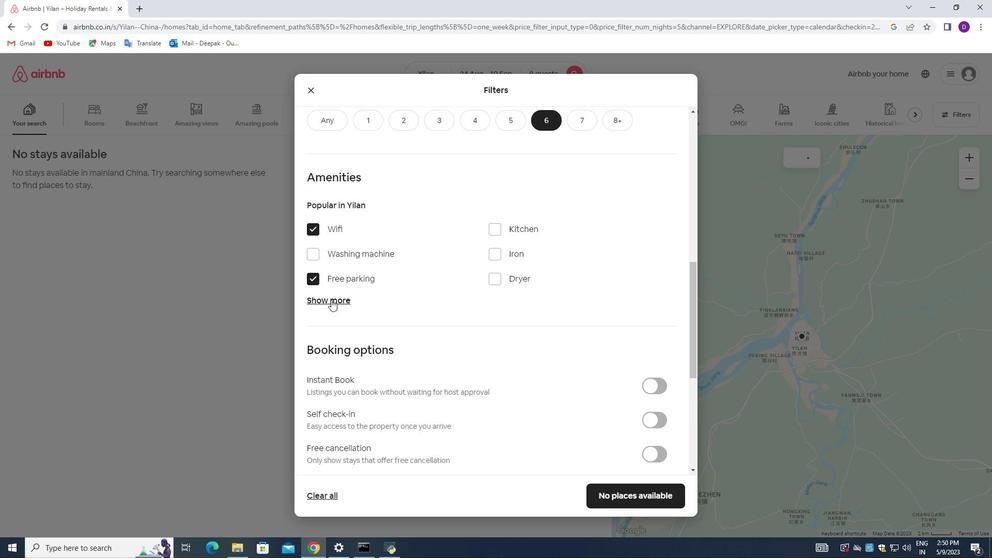
Action: Mouse moved to (499, 360)
Screenshot: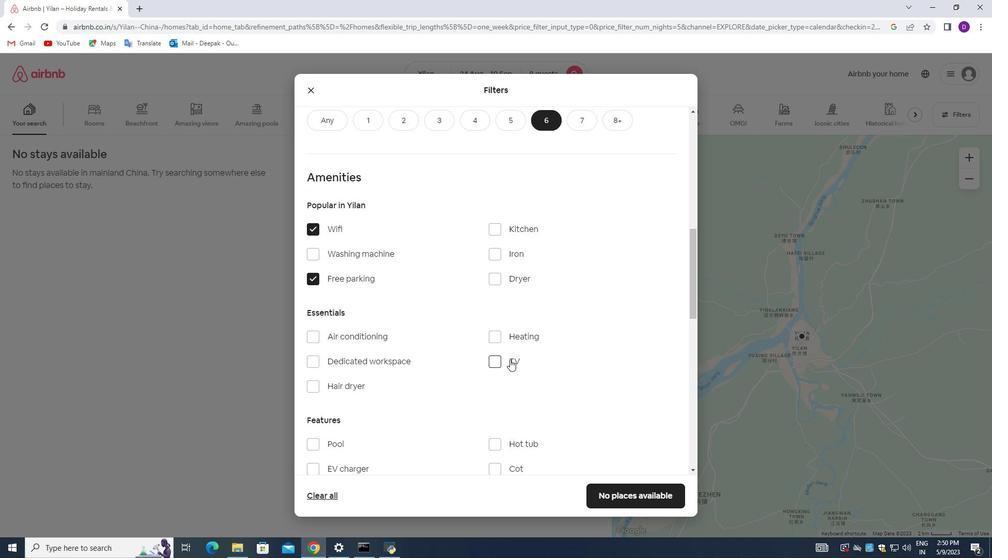 
Action: Mouse pressed left at (499, 360)
Screenshot: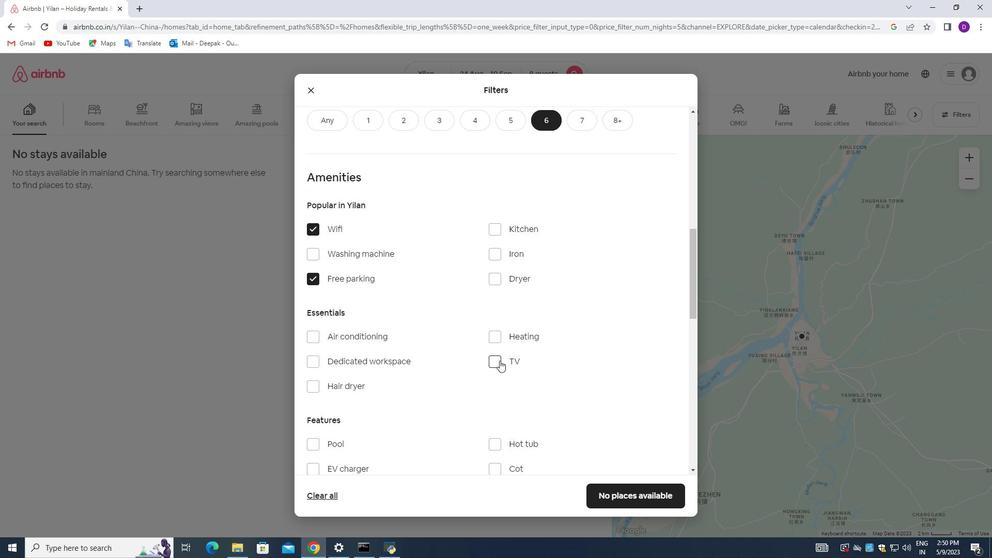 
Action: Mouse moved to (428, 342)
Screenshot: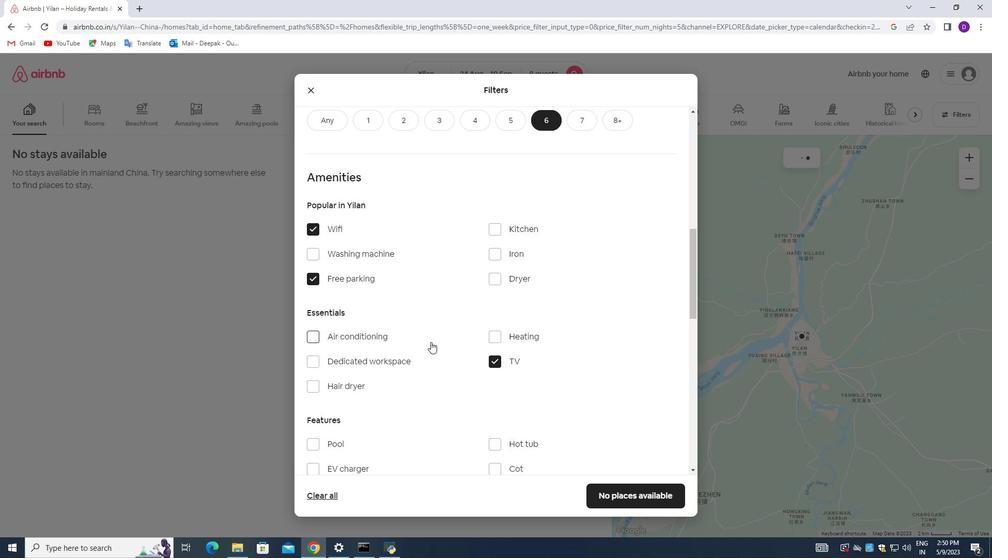 
Action: Mouse scrolled (428, 341) with delta (0, 0)
Screenshot: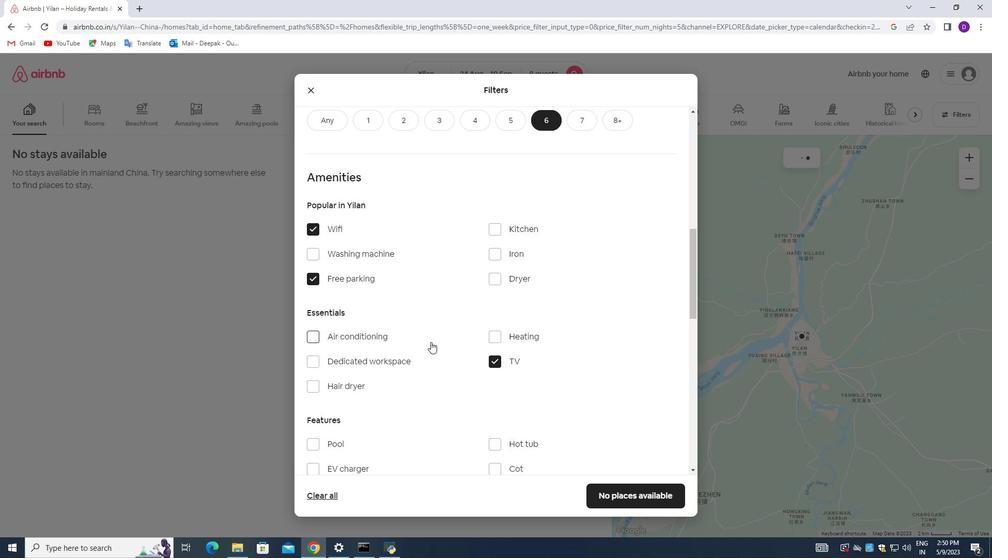 
Action: Mouse moved to (426, 342)
Screenshot: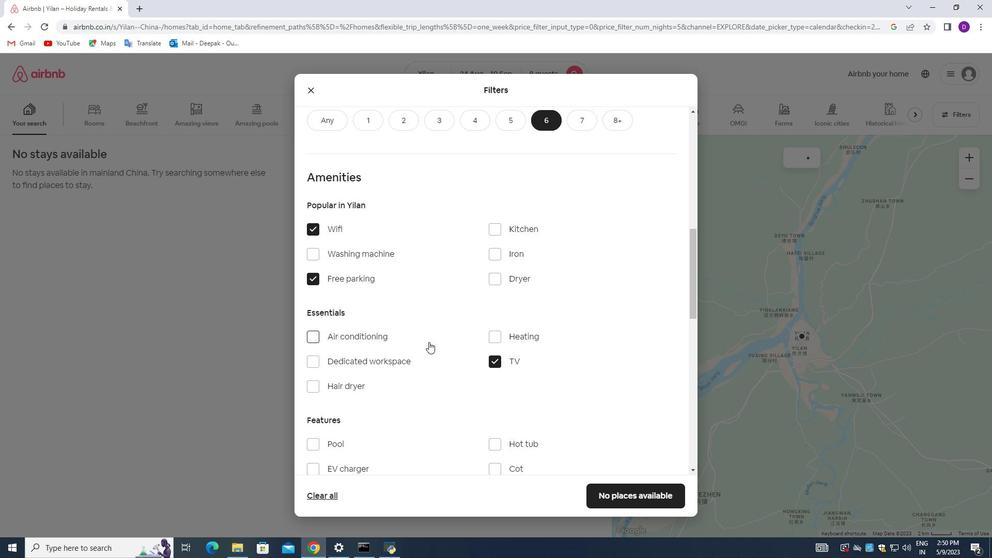 
Action: Mouse scrolled (426, 342) with delta (0, 0)
Screenshot: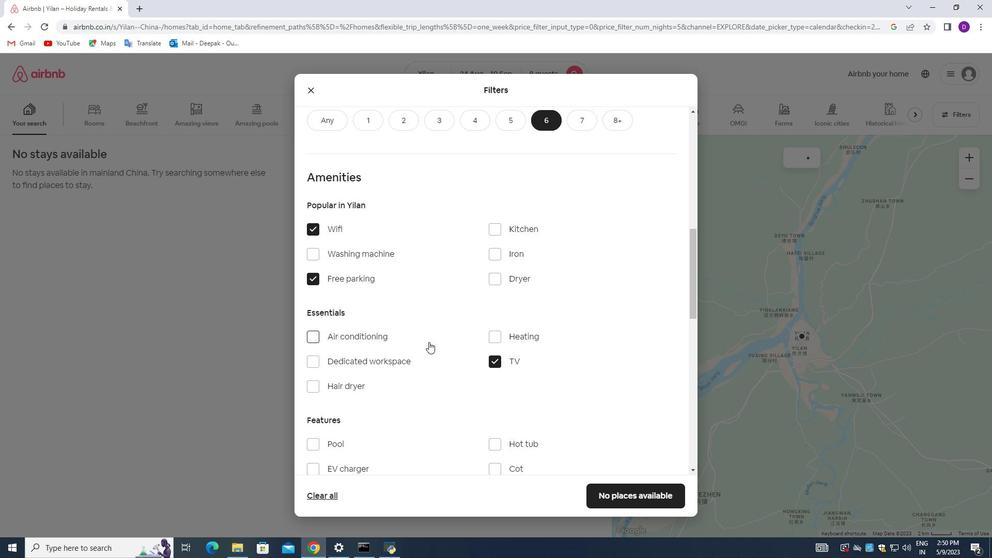 
Action: Mouse moved to (309, 393)
Screenshot: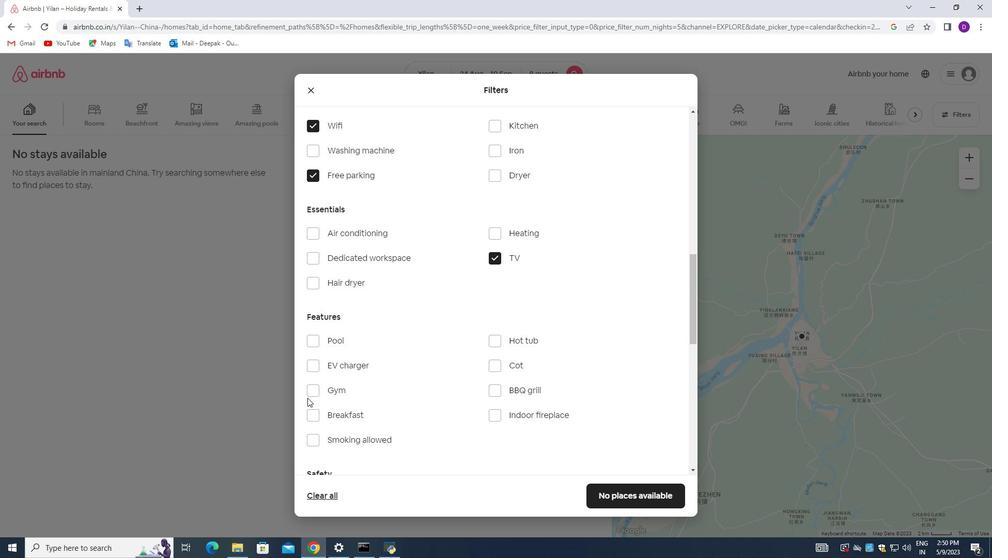 
Action: Mouse pressed left at (309, 393)
Screenshot: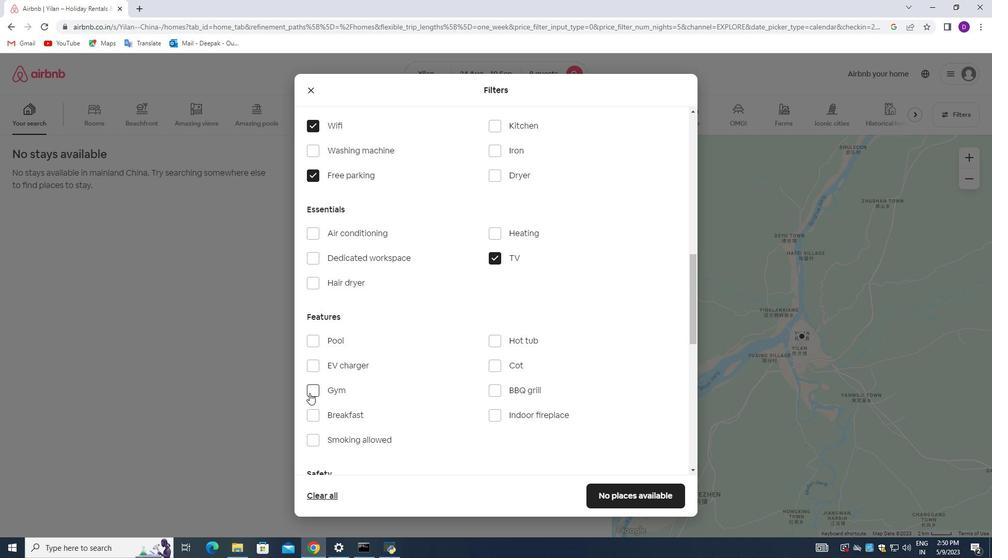 
Action: Mouse moved to (311, 419)
Screenshot: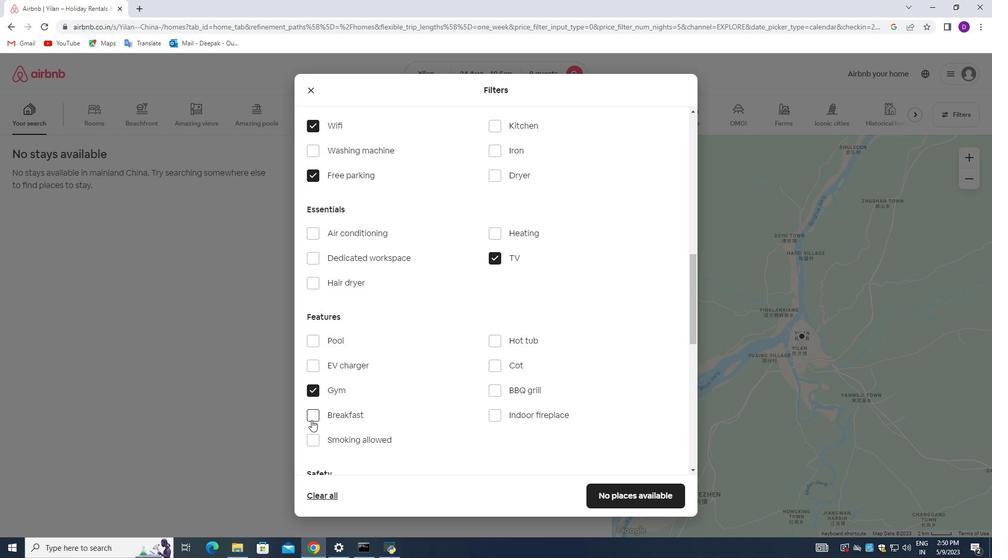
Action: Mouse pressed left at (311, 419)
Screenshot: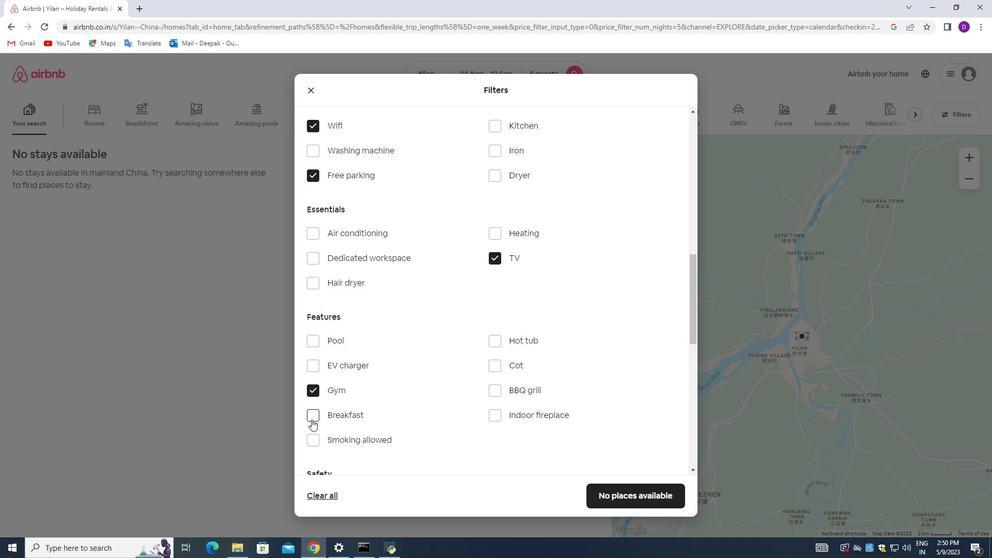 
Action: Mouse moved to (419, 361)
Screenshot: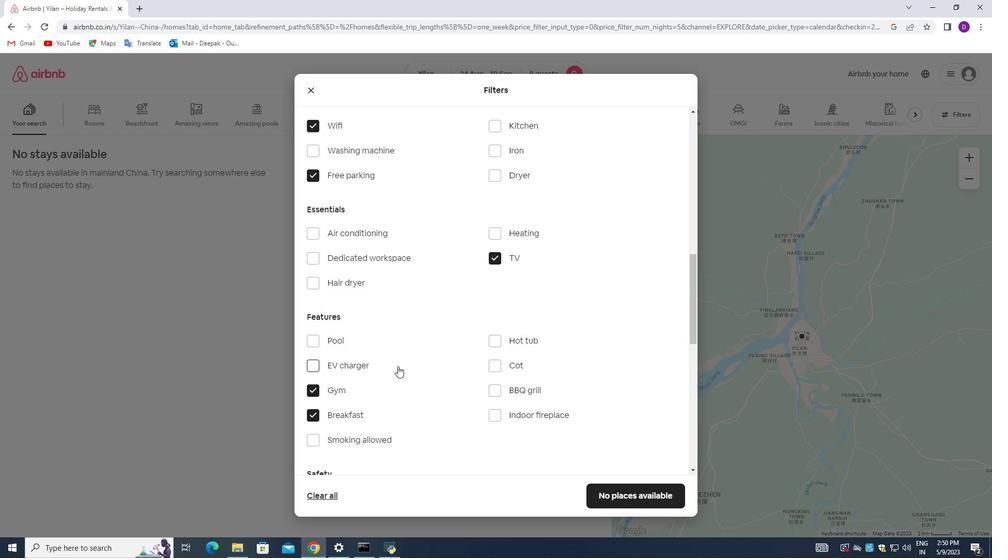 
Action: Mouse scrolled (419, 361) with delta (0, 0)
Screenshot: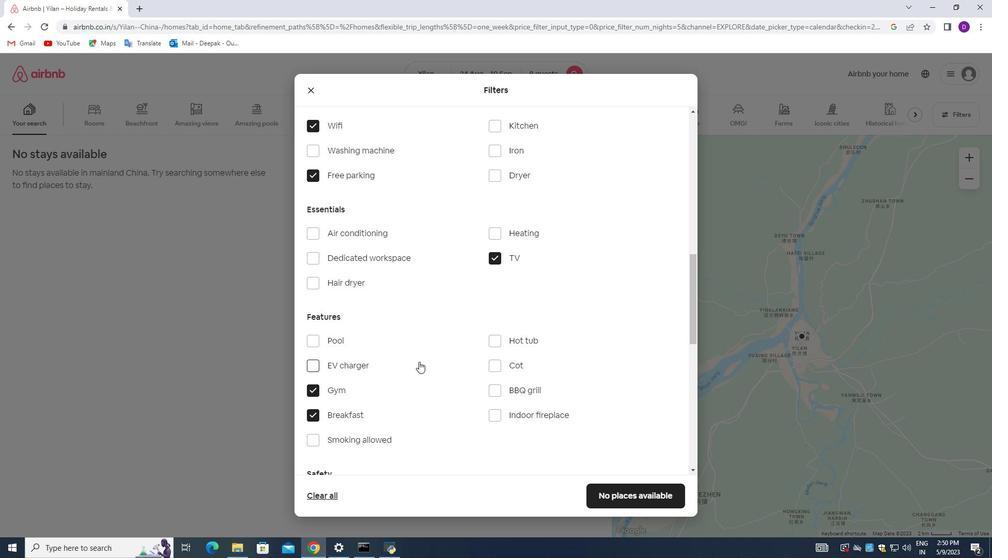 
Action: Mouse moved to (421, 361)
Screenshot: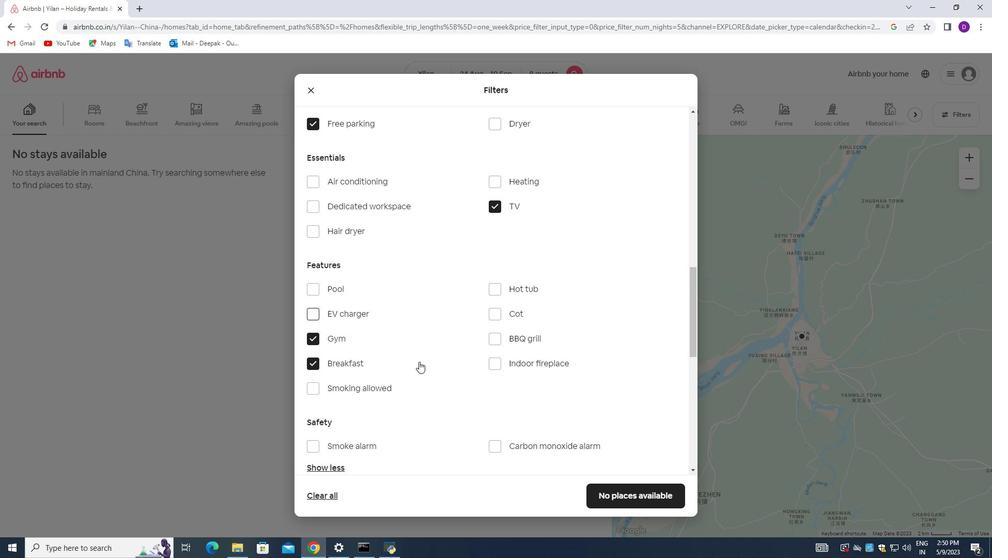 
Action: Mouse scrolled (421, 361) with delta (0, 0)
Screenshot: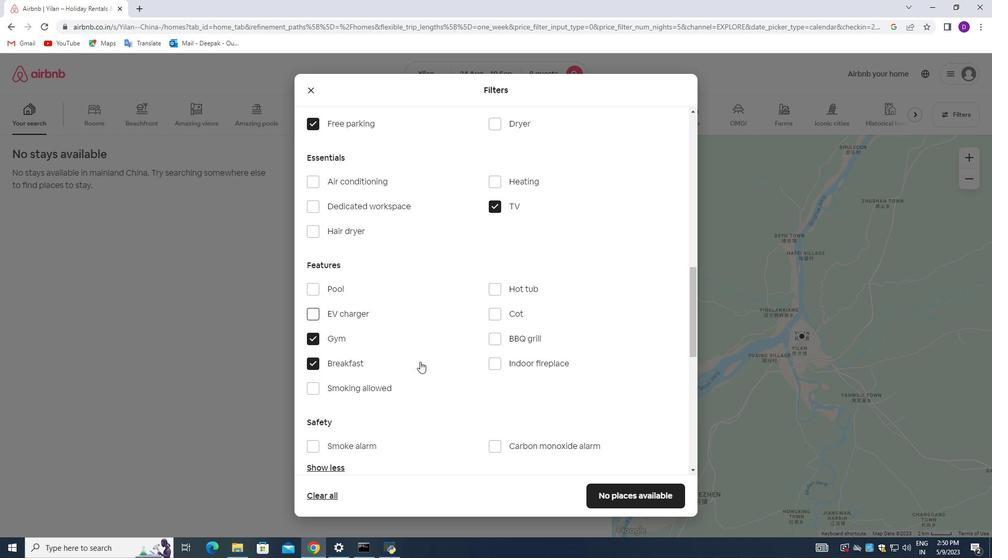 
Action: Mouse scrolled (421, 361) with delta (0, 0)
Screenshot: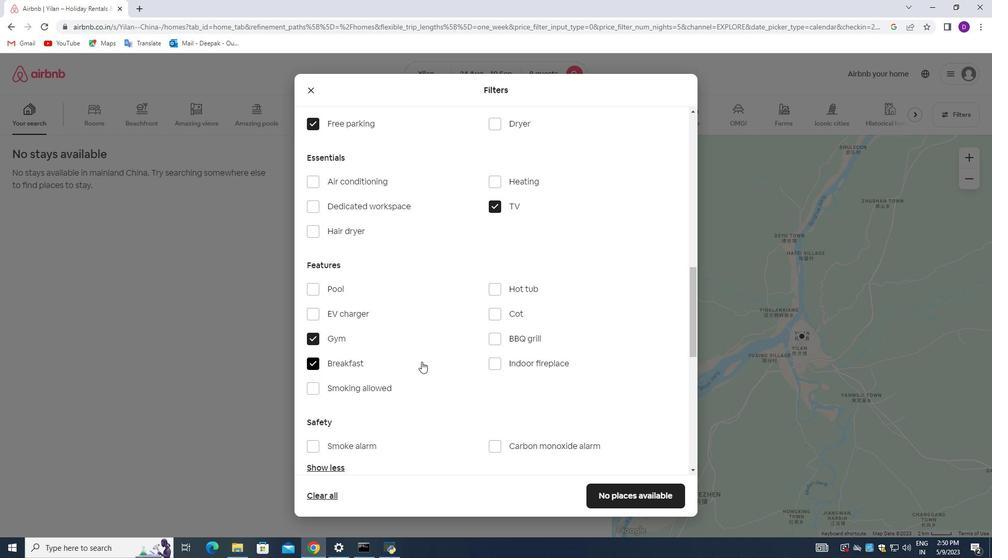 
Action: Mouse scrolled (421, 361) with delta (0, 0)
Screenshot: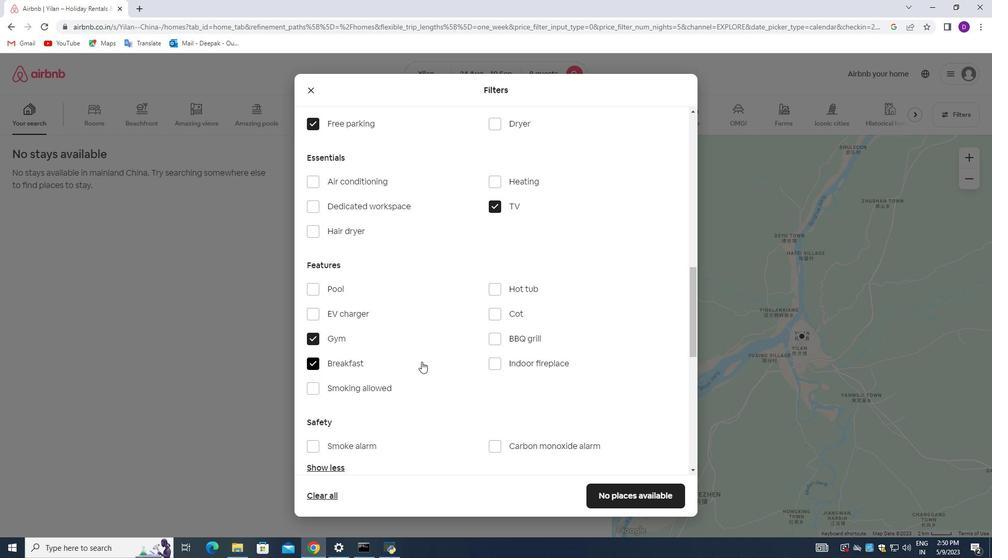 
Action: Mouse moved to (423, 362)
Screenshot: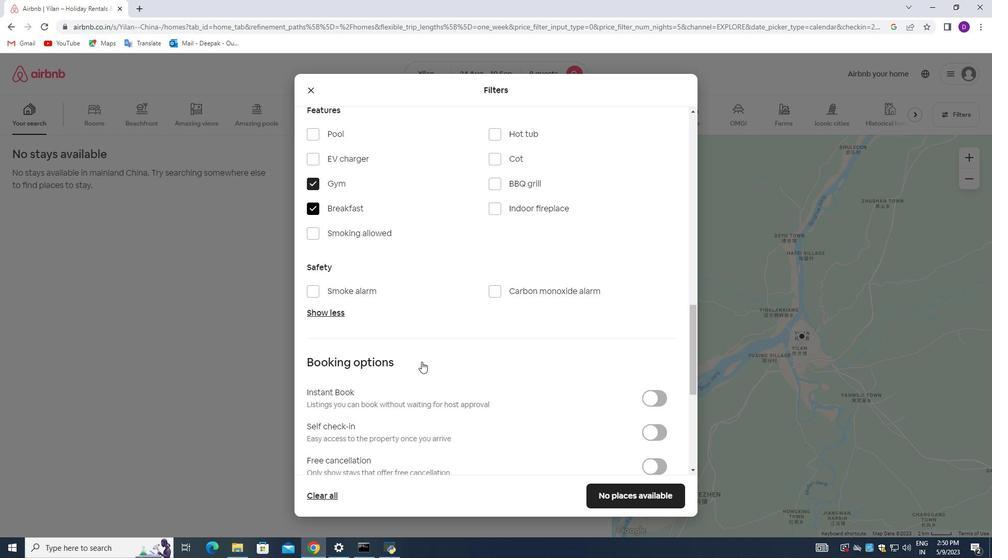 
Action: Mouse scrolled (423, 361) with delta (0, 0)
Screenshot: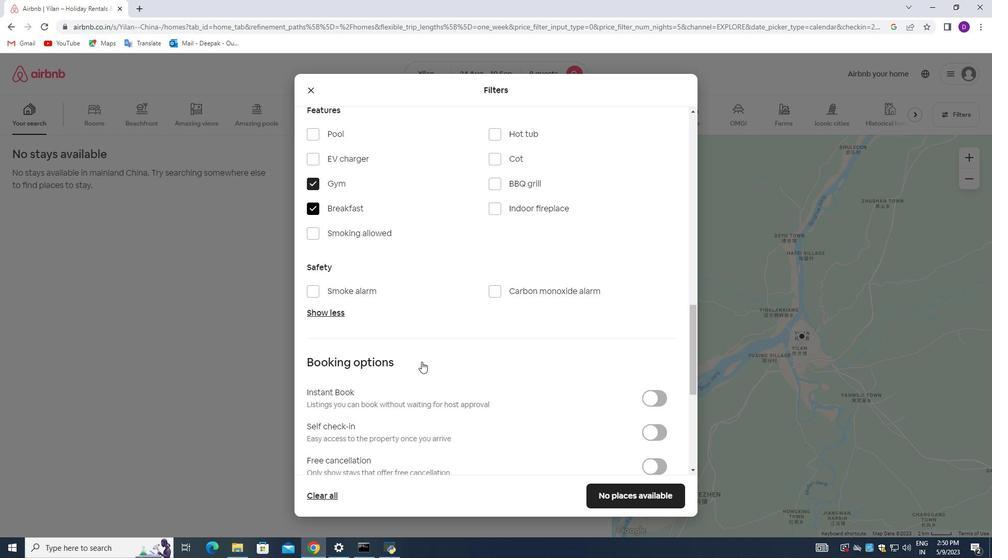 
Action: Mouse moved to (650, 375)
Screenshot: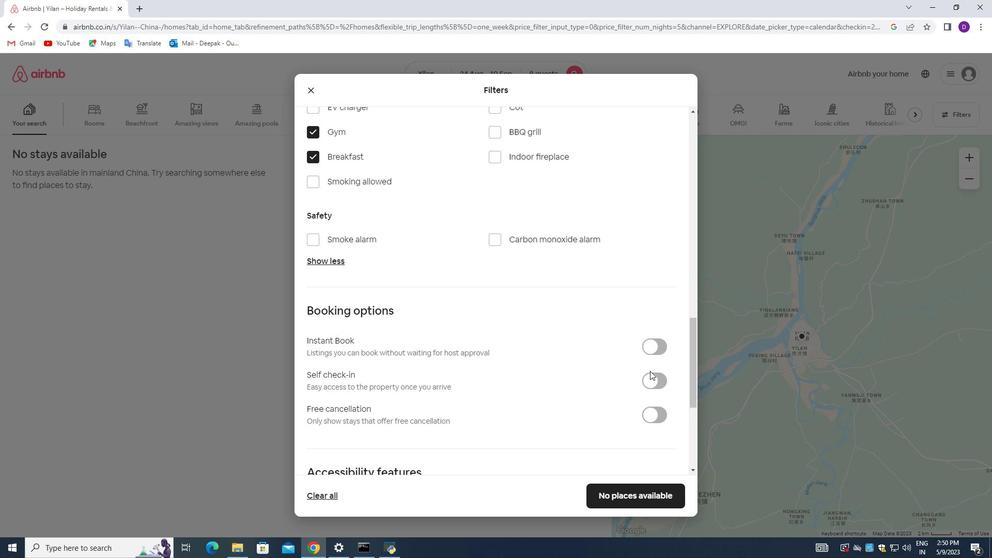 
Action: Mouse pressed left at (650, 375)
Screenshot: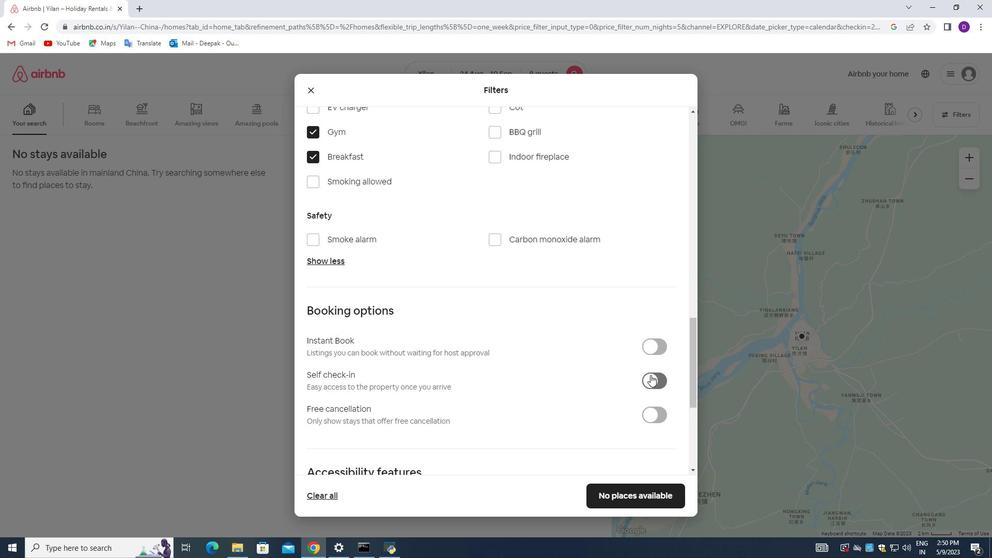 
Action: Mouse moved to (508, 372)
Screenshot: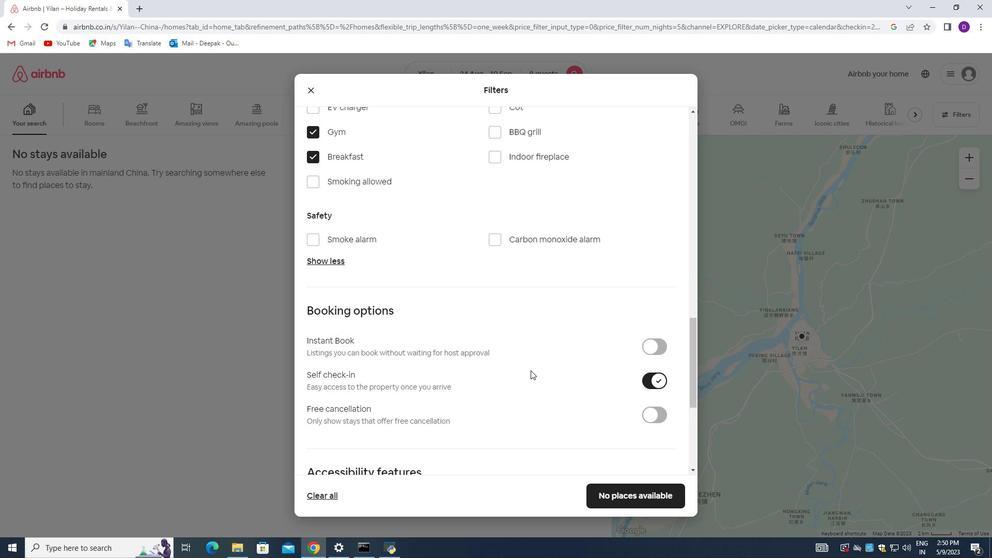
Action: Mouse scrolled (508, 371) with delta (0, 0)
Screenshot: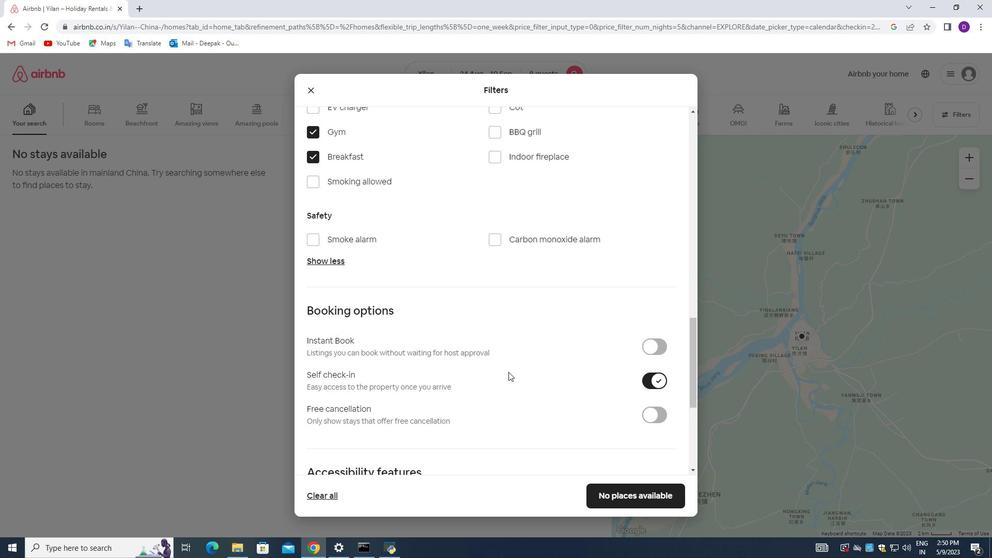 
Action: Mouse scrolled (508, 371) with delta (0, 0)
Screenshot: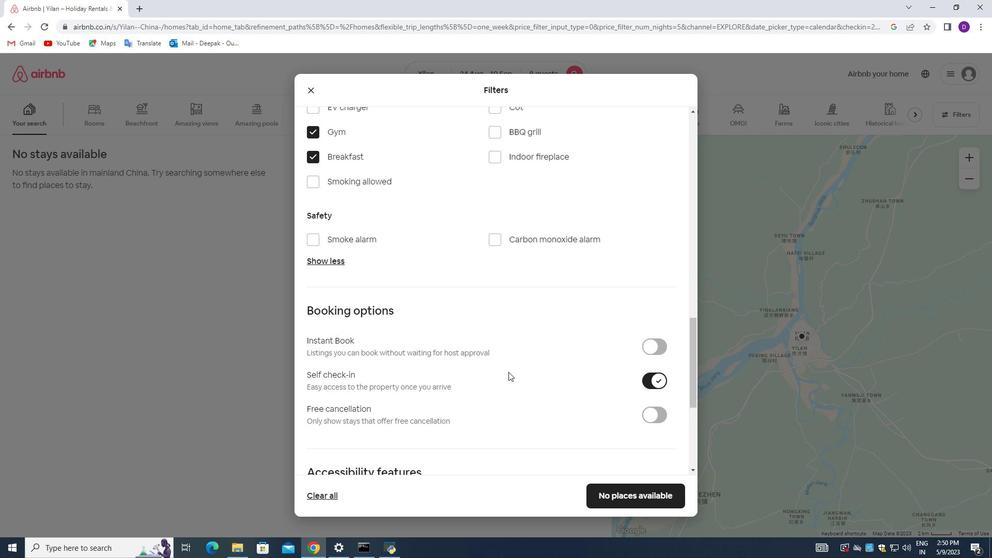 
Action: Mouse scrolled (508, 371) with delta (0, 0)
Screenshot: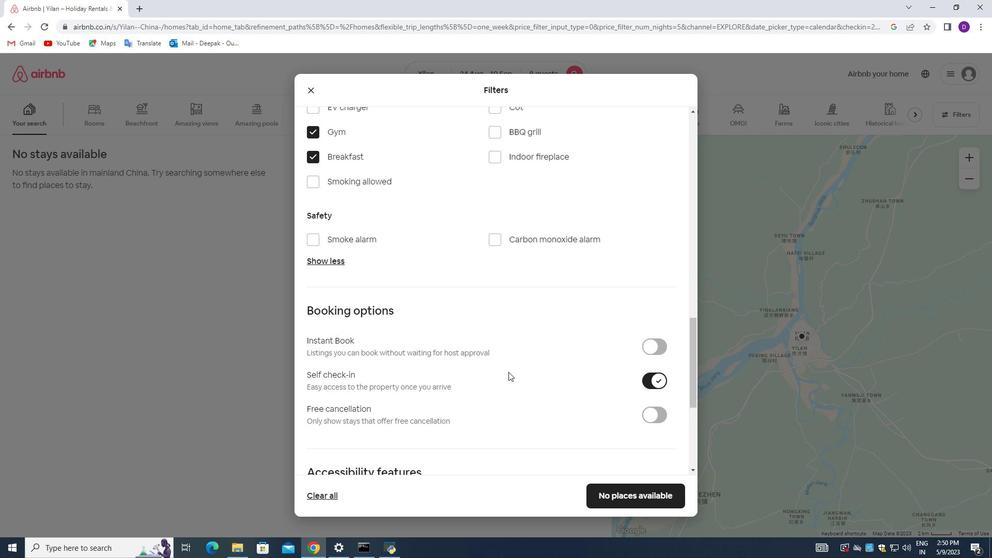 
Action: Mouse moved to (452, 377)
Screenshot: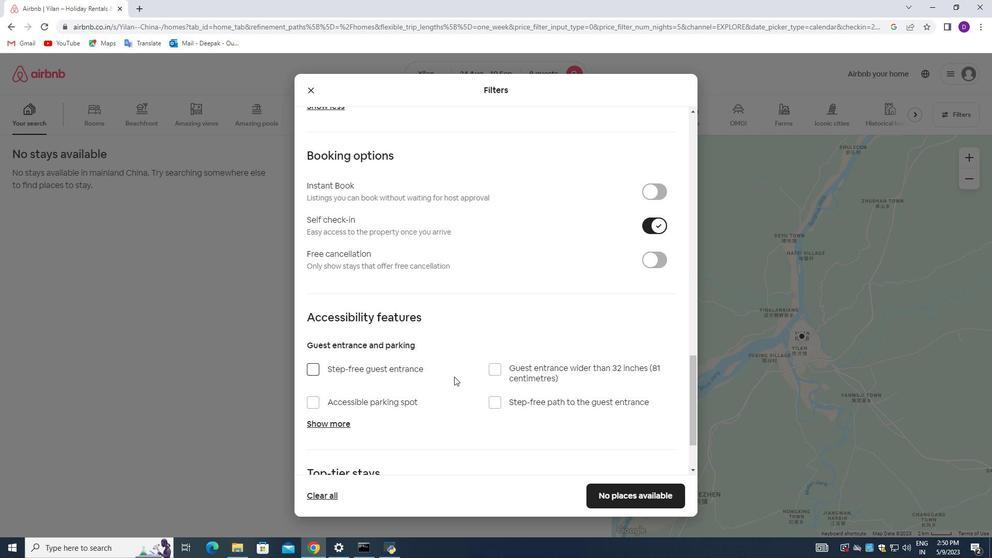
Action: Mouse scrolled (452, 377) with delta (0, 0)
Screenshot: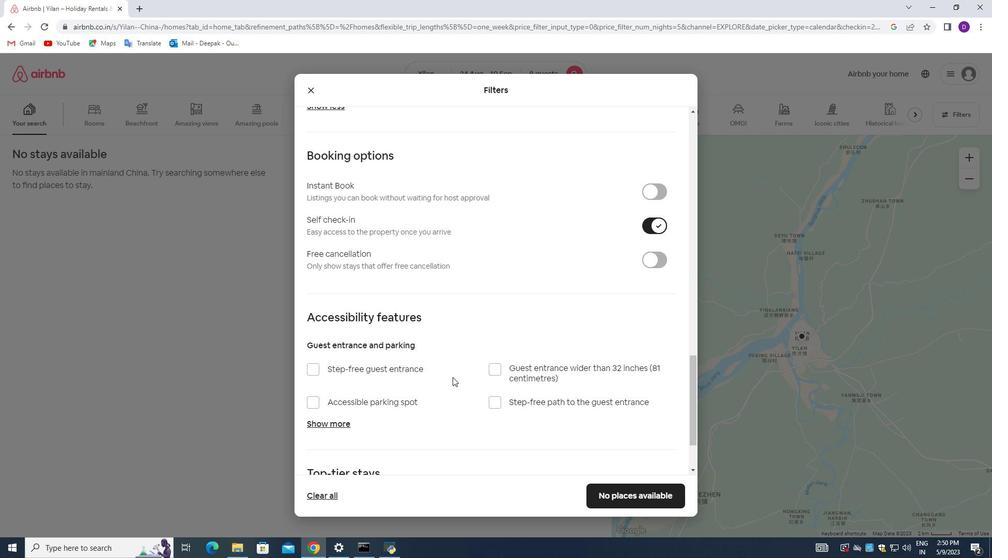 
Action: Mouse scrolled (452, 377) with delta (0, 0)
Screenshot: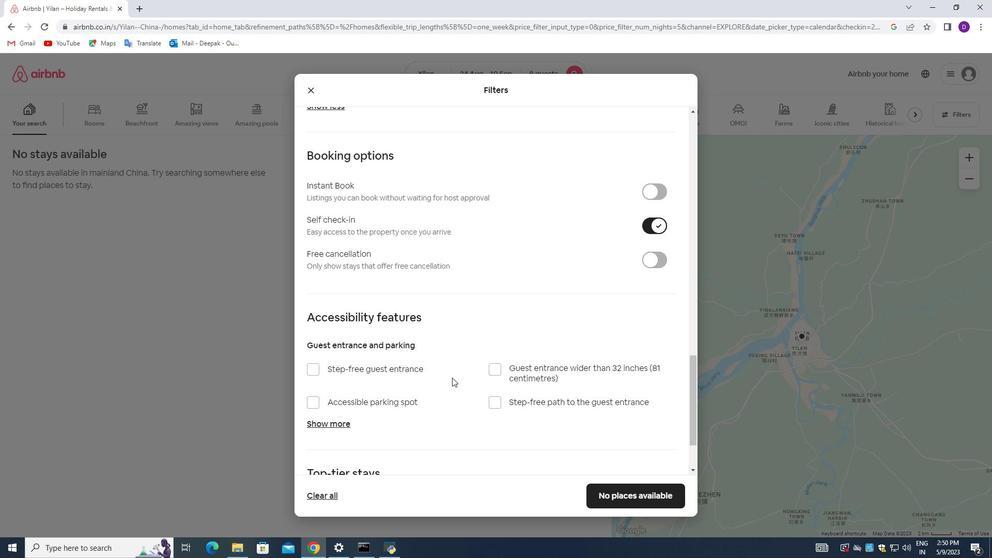 
Action: Mouse scrolled (452, 377) with delta (0, 0)
Screenshot: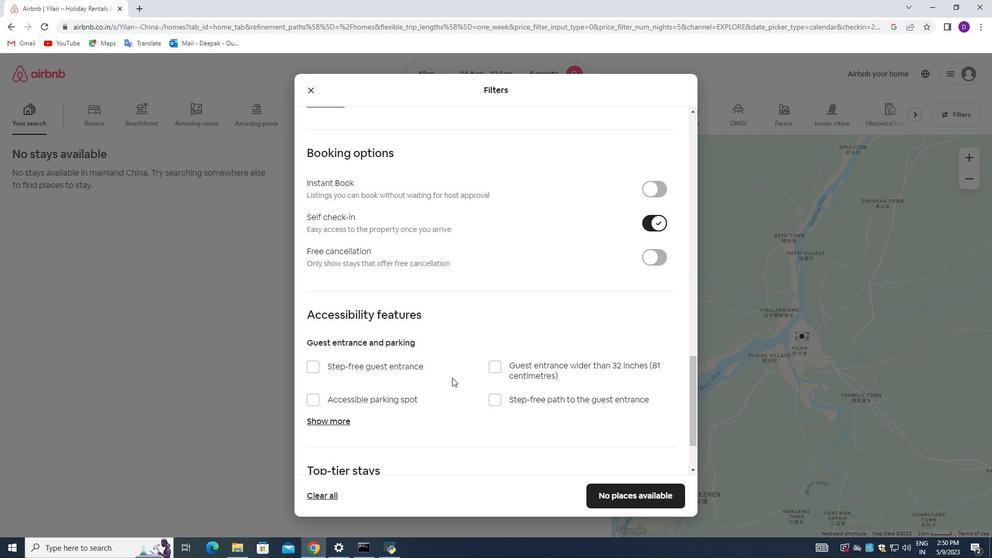 
Action: Mouse scrolled (452, 377) with delta (0, 0)
Screenshot: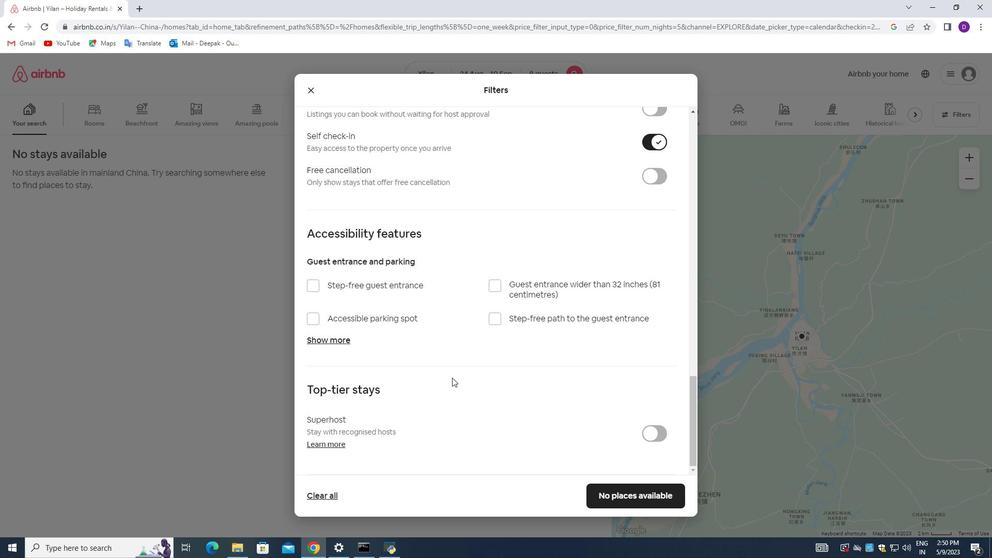 
Action: Mouse scrolled (452, 377) with delta (0, 0)
Screenshot: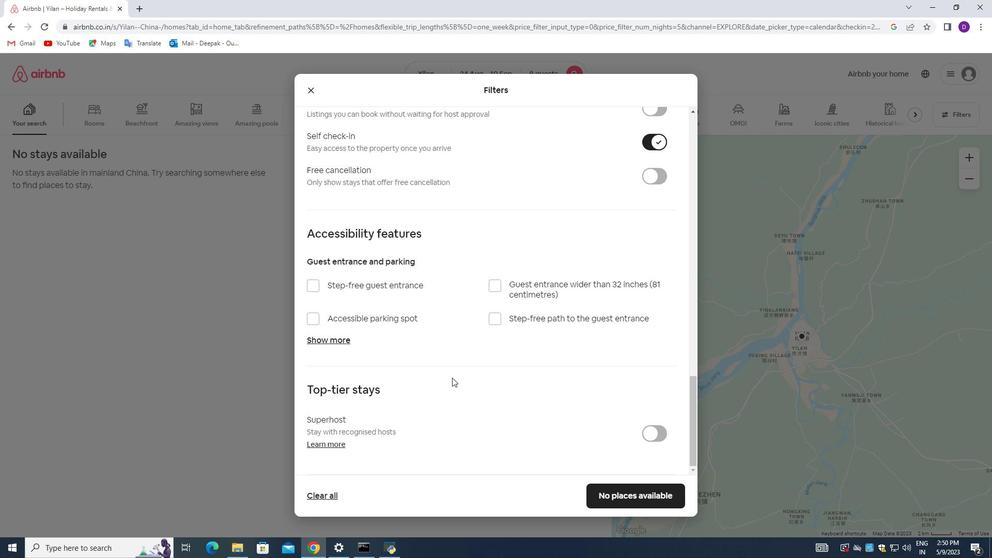 
Action: Mouse scrolled (452, 377) with delta (0, 0)
Screenshot: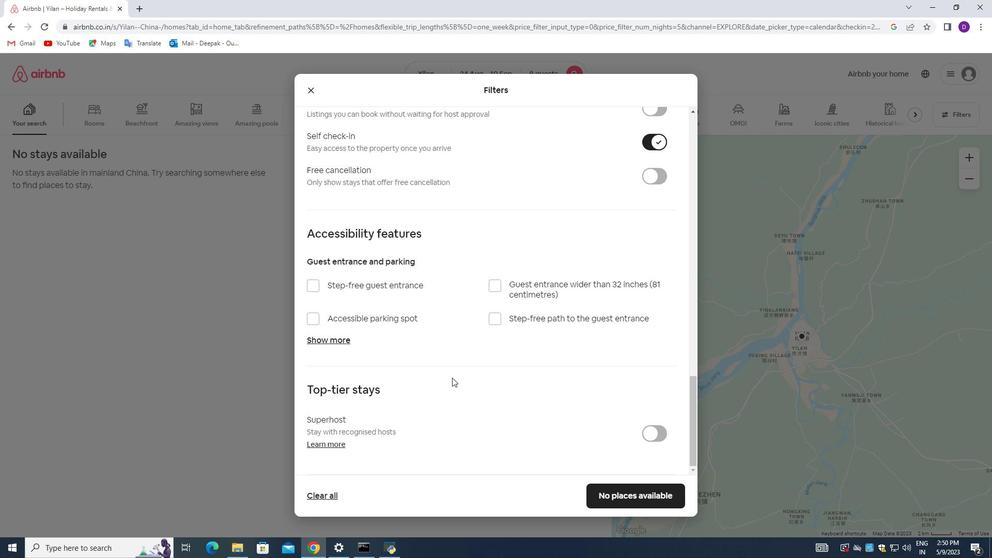 
Action: Mouse moved to (451, 377)
Screenshot: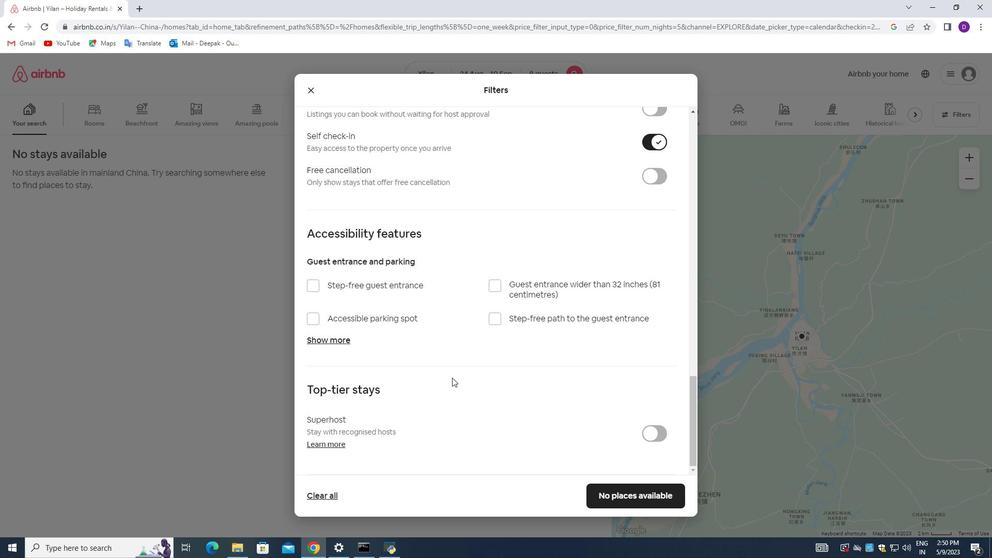 
Action: Mouse scrolled (451, 377) with delta (0, 0)
Screenshot: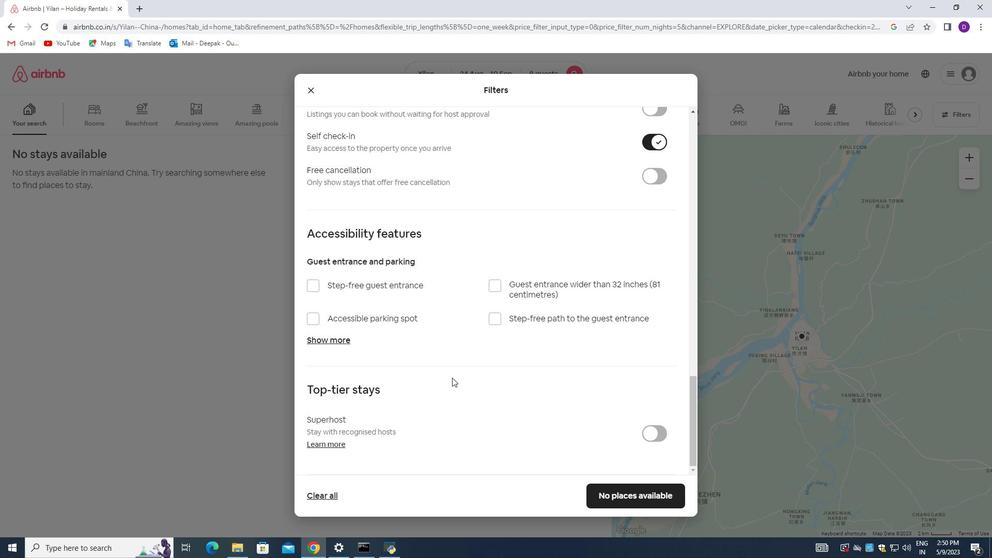 
Action: Mouse moved to (451, 385)
Screenshot: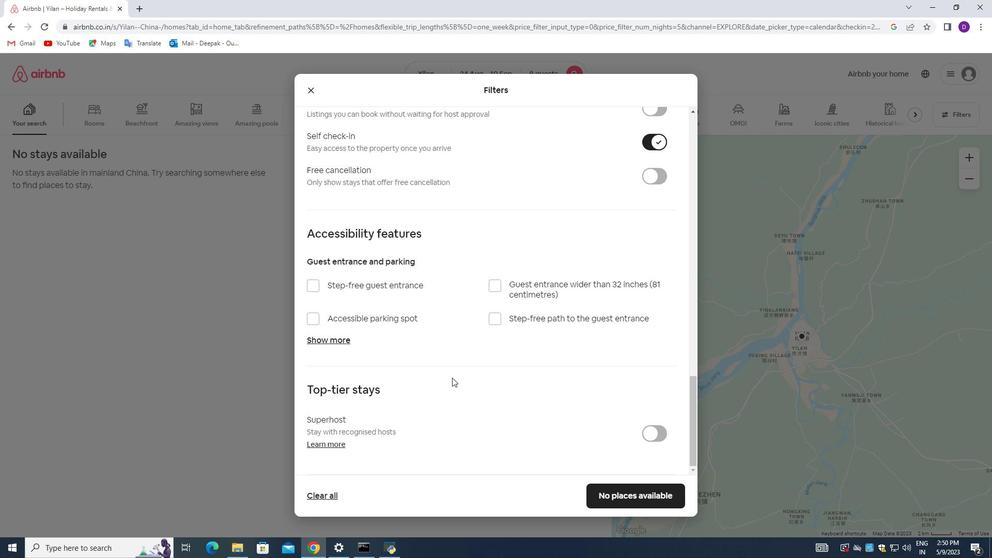 
Action: Mouse scrolled (451, 385) with delta (0, 0)
Screenshot: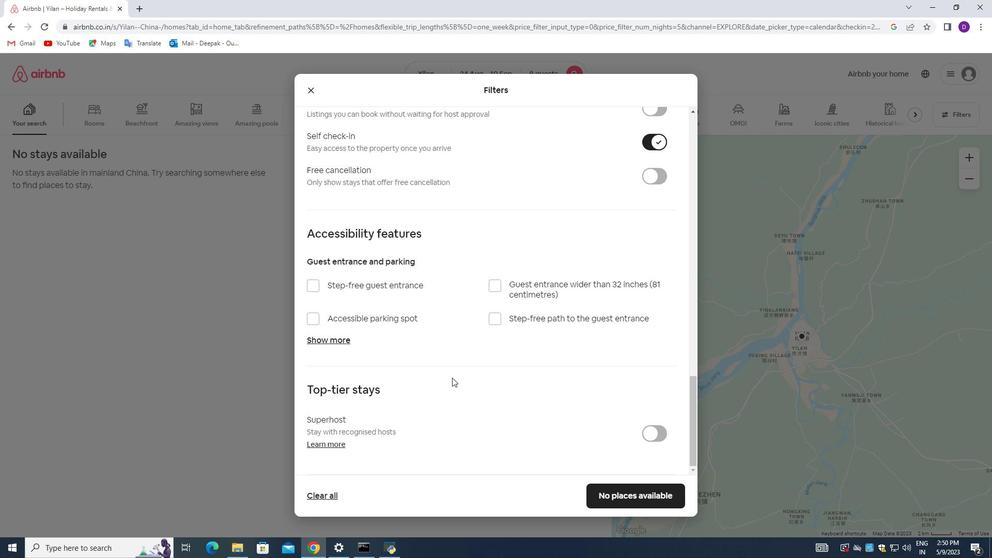 
Action: Mouse moved to (596, 490)
Screenshot: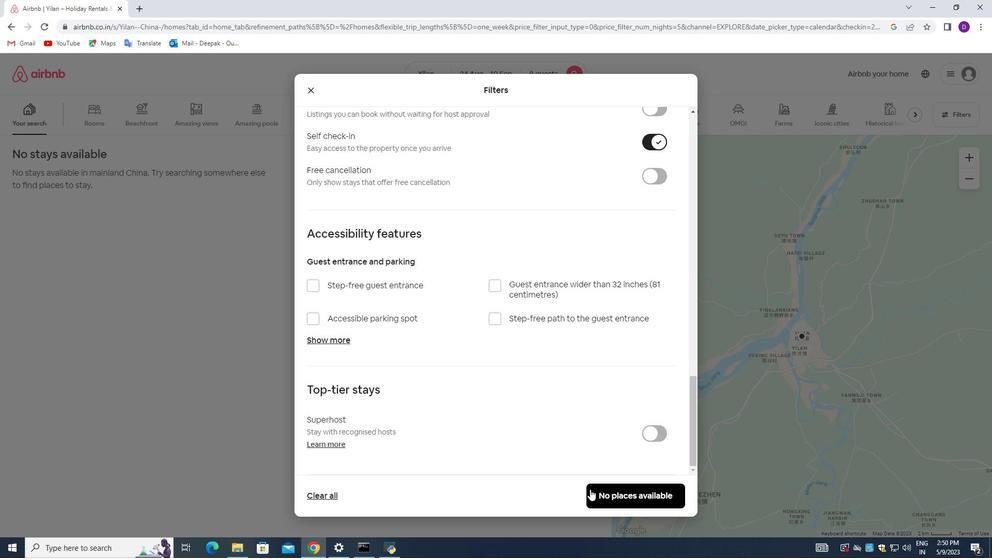 
Action: Mouse pressed left at (596, 490)
Screenshot: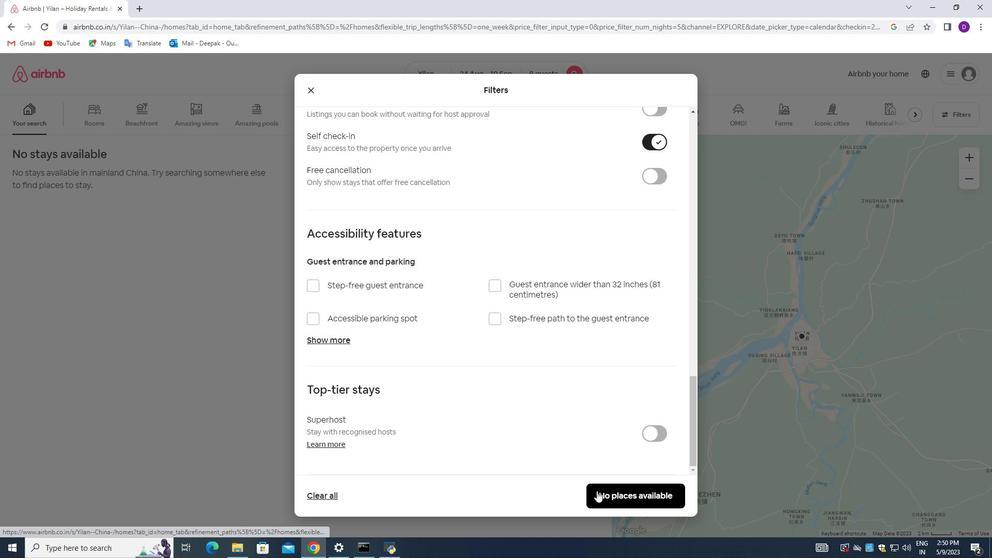 
Action: Mouse moved to (524, 362)
Screenshot: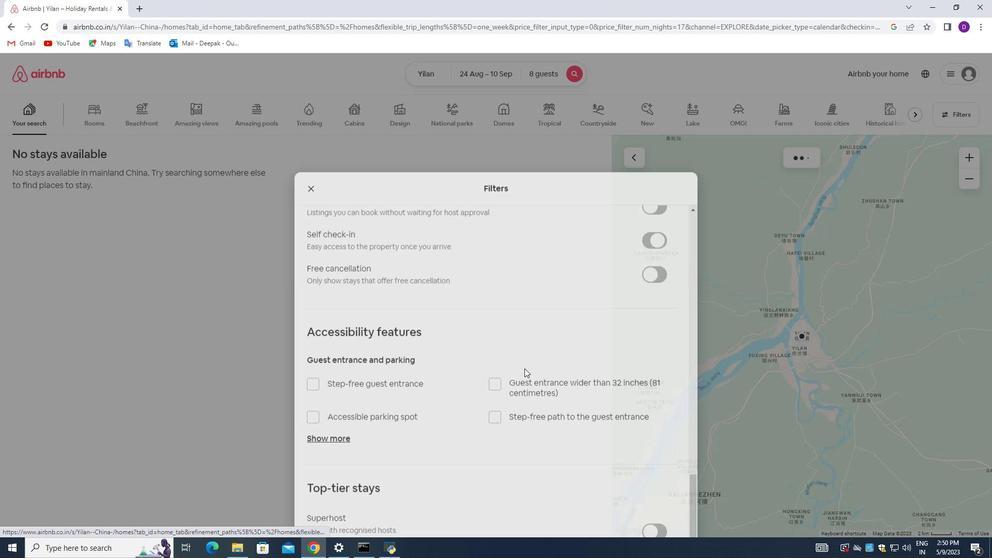 
